Task: Open an excel sheet and write heading  Summit Sales. Add 10 people name  'Joshua Rivera, Zoey Coleman, Ryan Wright, Addison Bailey, Jonathan Simmons, Brooklyn Ward, Caleb Barnes, Audrey Collins, Gabriel Perry, Sofia Bell'Item code in between  4055-6600. Product range in between  5000-20000. Add Products   Calvin Klein, Tommy Hilfiger T-shirt, Armani Bag, Burberry Shoe, Levi's T-shirt, Under Armour, Vans Shoe, Converse Shoe, Timberland Shoe, Skechers Shoe.Choose quantity  2 to 5 In Total Add the Amounts. Save page  Summit Sales book
Action: Mouse moved to (15, 17)
Screenshot: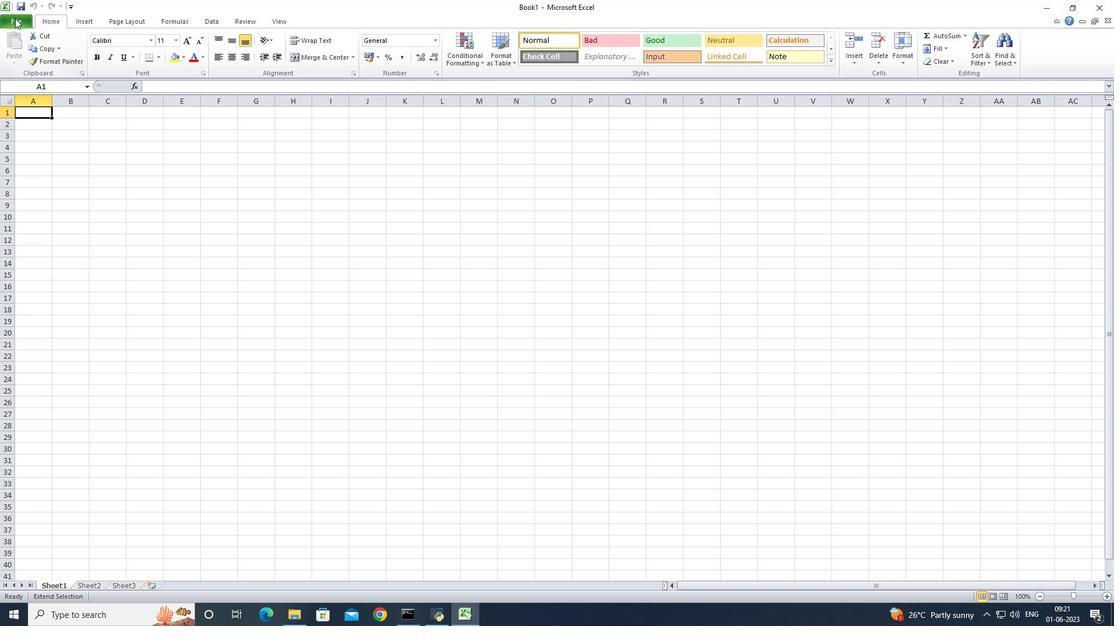 
Action: Mouse pressed left at (15, 17)
Screenshot: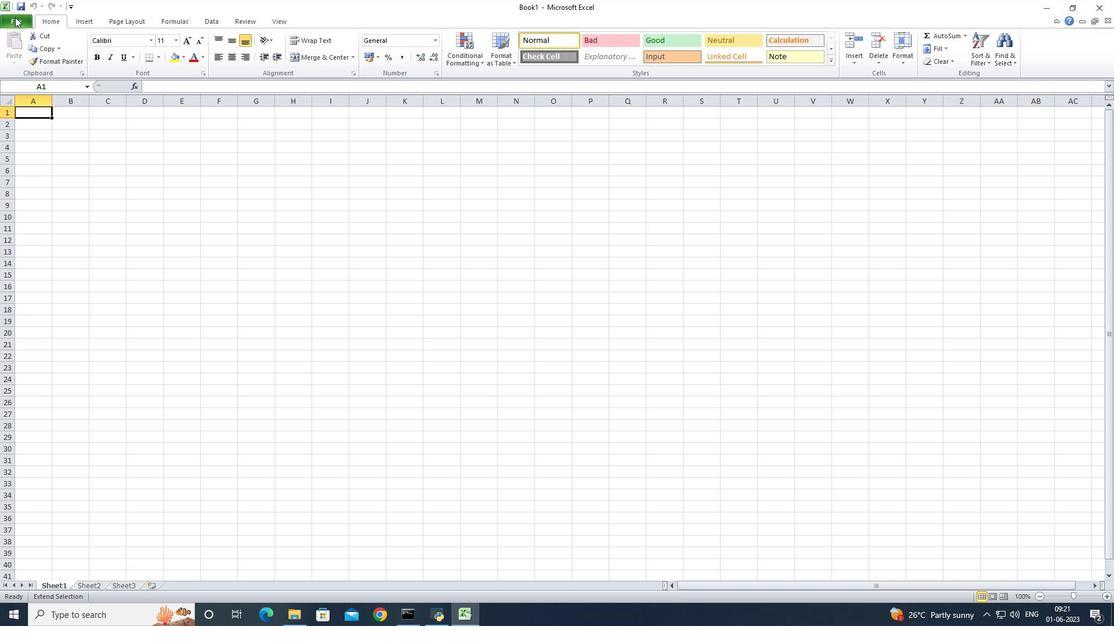 
Action: Mouse moved to (28, 153)
Screenshot: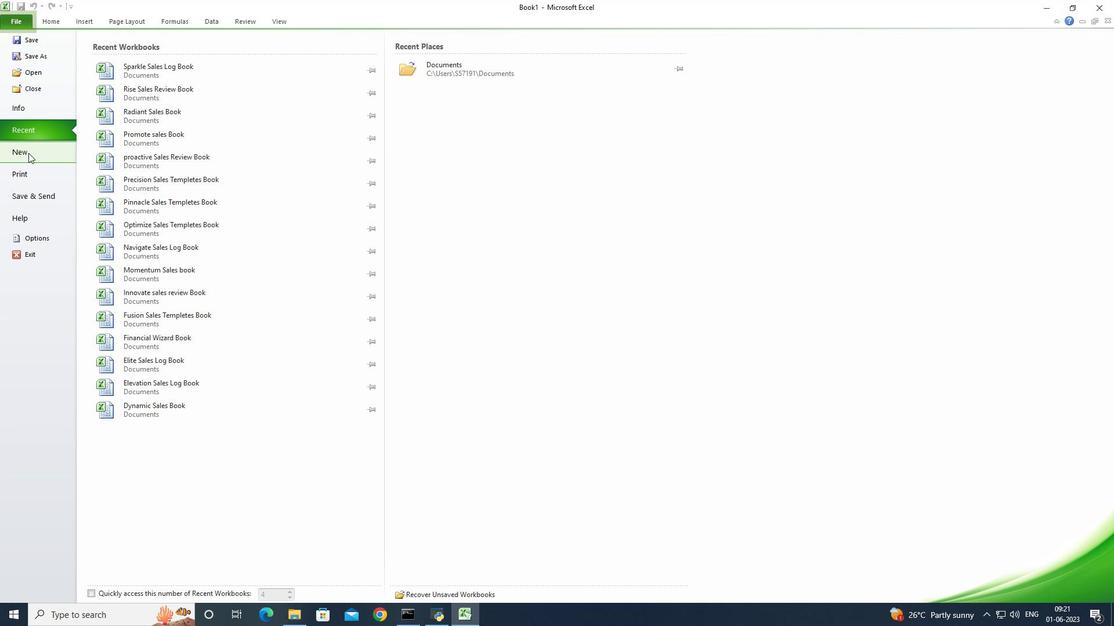 
Action: Mouse pressed left at (28, 153)
Screenshot: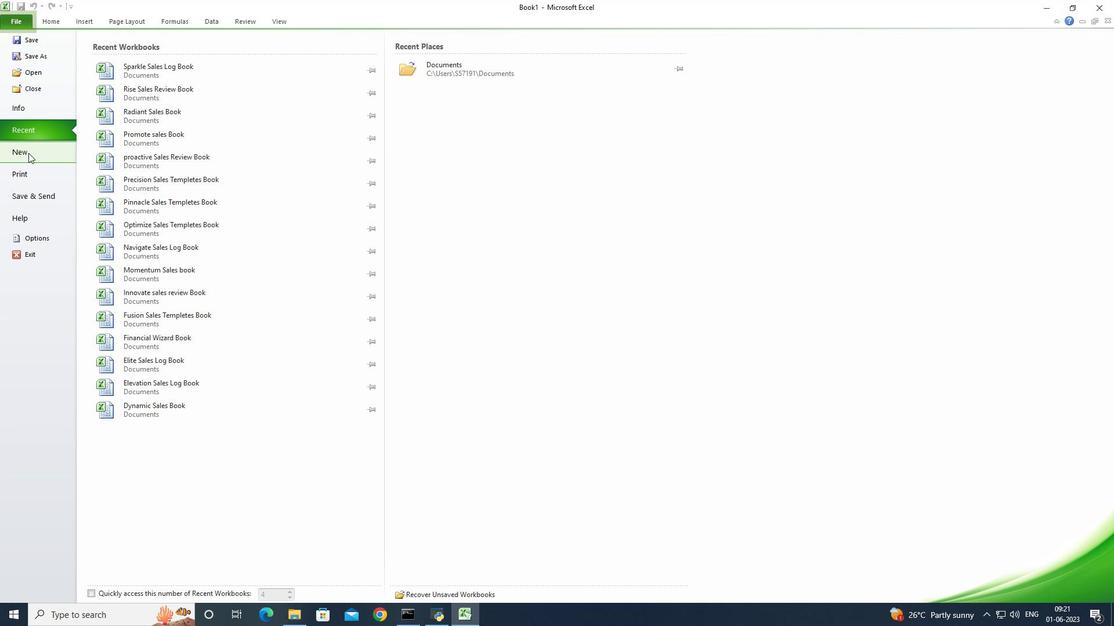 
Action: Mouse moved to (109, 107)
Screenshot: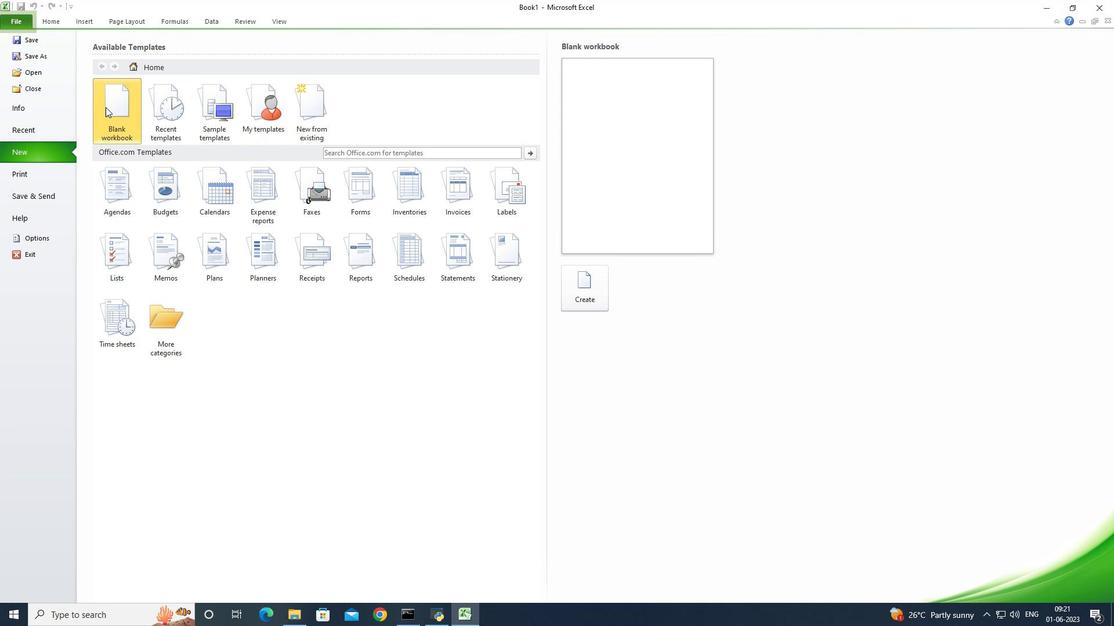 
Action: Mouse pressed left at (109, 107)
Screenshot: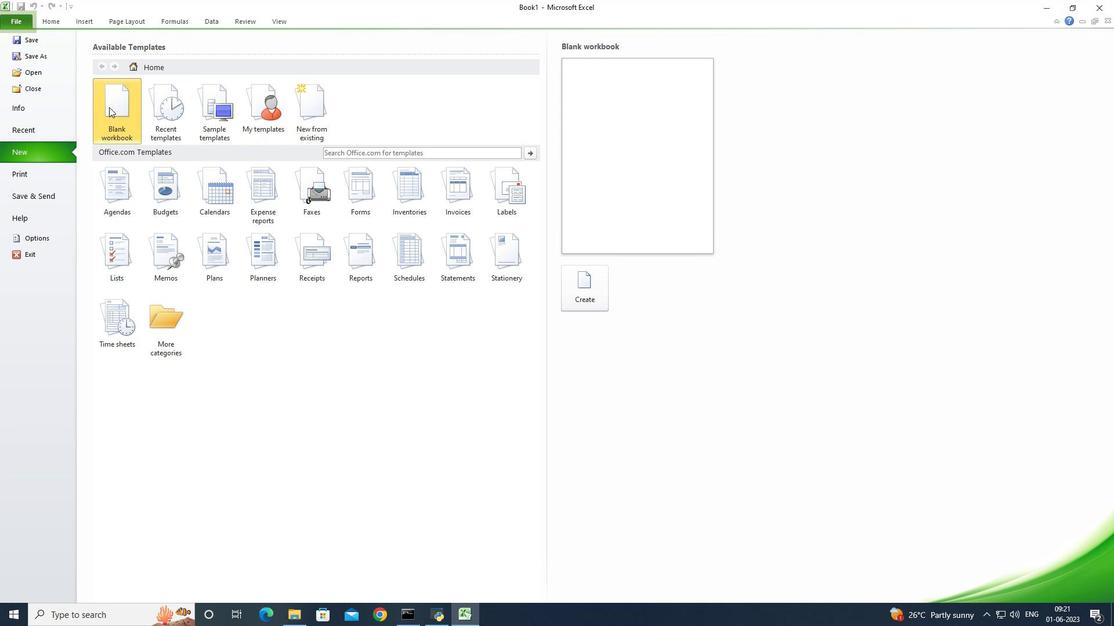 
Action: Mouse moved to (579, 291)
Screenshot: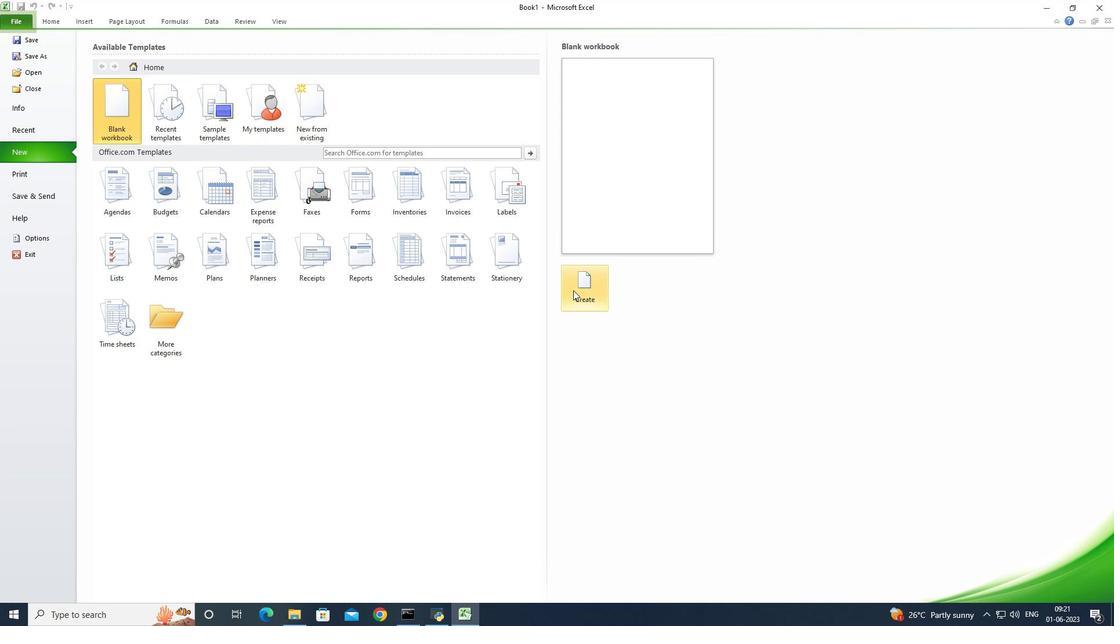 
Action: Mouse pressed left at (579, 291)
Screenshot: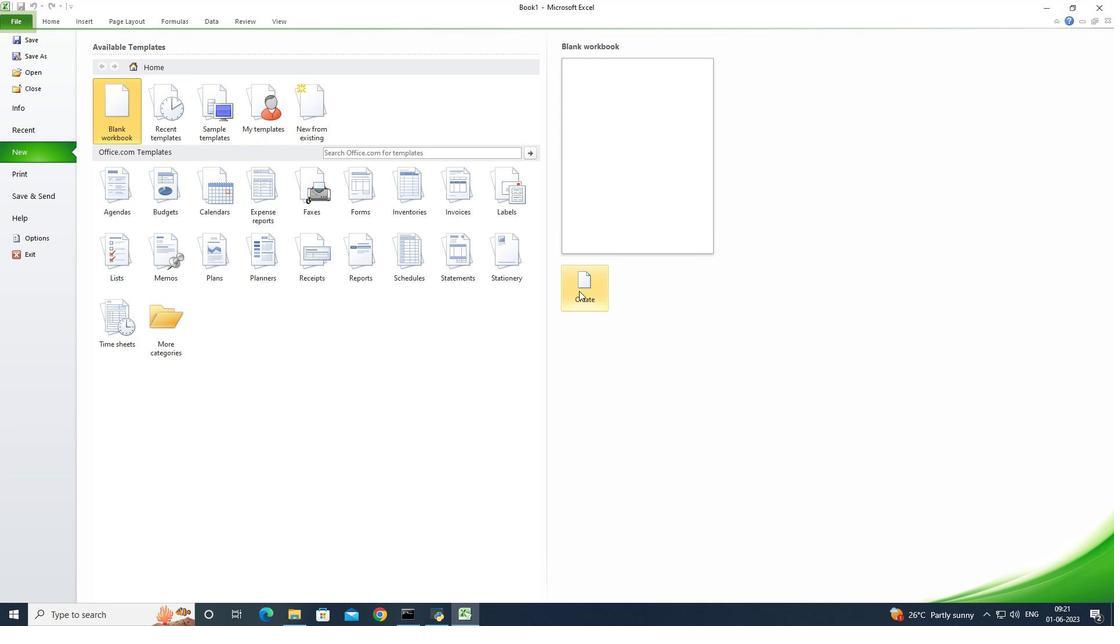 
Action: Mouse moved to (35, 114)
Screenshot: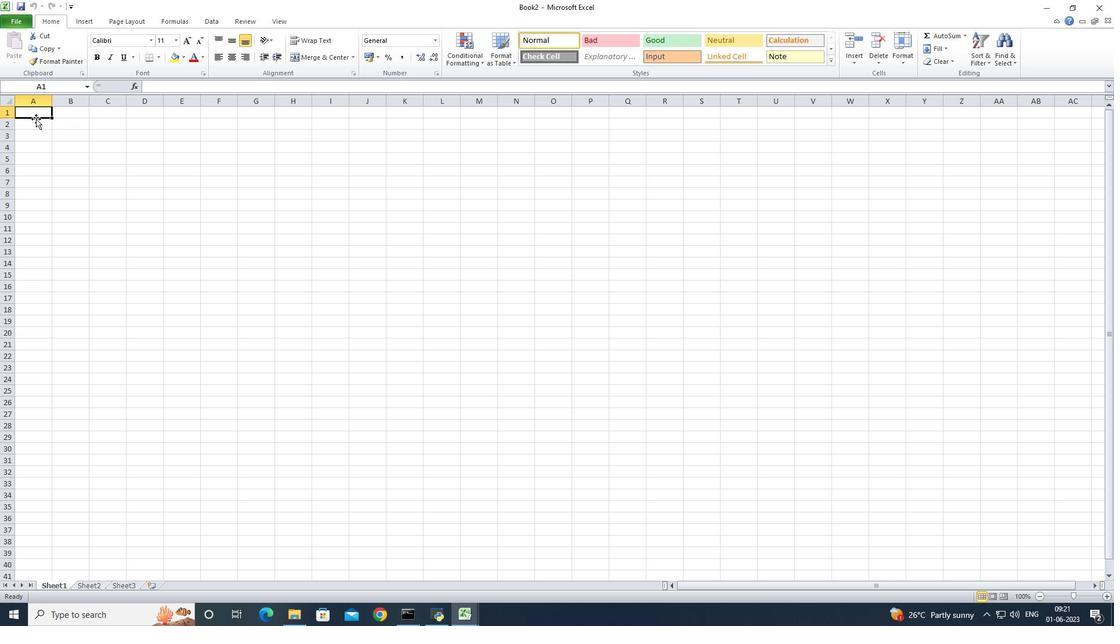 
Action: Mouse pressed left at (35, 114)
Screenshot: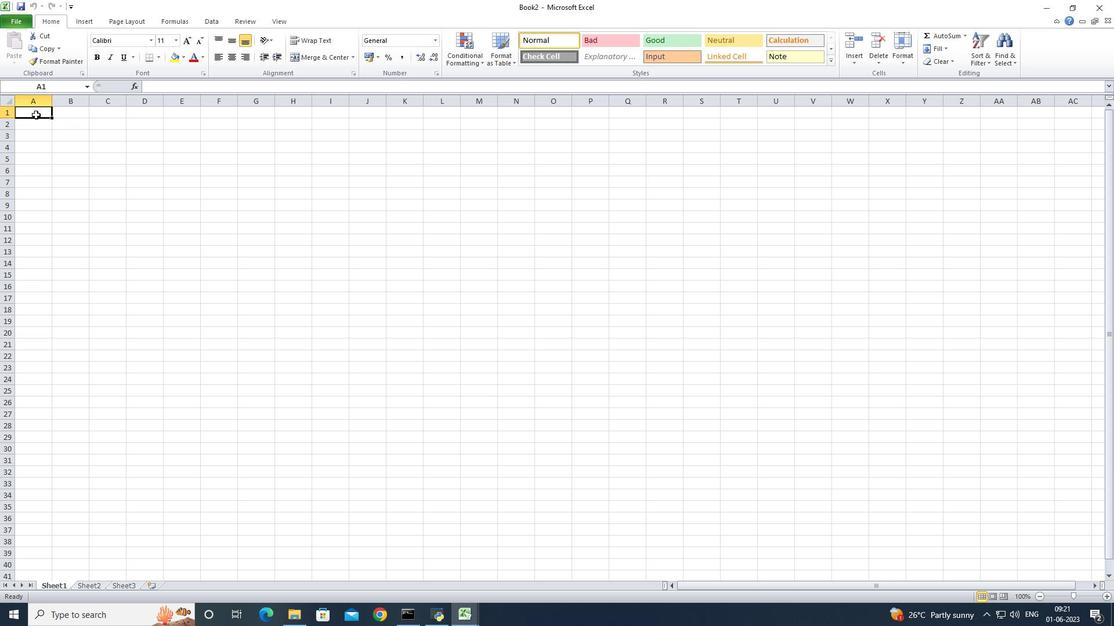 
Action: Key pressed <Key.shift><Key.shift><Key.shift><Key.shift><Key.shift><Key.shift><Key.shift><Key.shift>Summio<Key.backspace>t<Key.space><Key.shift><Key.shift><Key.shift><Key.shift><Key.shift><Key.shift><Key.shift><Key.shift><Key.shift>S<Key.shift>Ales<Key.backspace><Key.backspace><Key.backspace><Key.backspace>ales<Key.enter><Key.shift>Name<Key.enter><Key.shift><Key.shift><Key.shift><Key.shift><Key.shift><Key.shift><Key.shift><Key.shift><Key.shift><Key.shift><Key.shift><Key.shift><Key.shift><Key.shift><Key.shift><Key.shift><Key.shift><Key.shift><Key.shift><Key.shift><Key.shift><Key.shift><Key.shift><Key.shift><Key.shift><Key.shift><Key.shift><Key.shift><Key.shift><Key.shift><Key.shift><Key.shift><Key.shift>Joshua<Key.space><Key.shift><Key.shift><Key.shift><Key.shift><Key.shift><Key.shift><Key.shift><Key.shift><Key.shift>Rivera<Key.enter><Key.shift><Key.shift><Key.shift><Key.shift><Key.shift><Key.shift><Key.shift><Key.shift><Key.shift><Key.shift><Key.shift><Key.shift><Key.shift><Key.shift><Key.shift><Key.shift>Zoey<Key.space><Key.shift><Key.shift><Key.shift><Key.shift><Key.shift><Key.shift><Key.shift><Key.shift><Key.shift><Key.shift><Key.shift><Key.shift><Key.shift><Key.shift><Key.shift><Key.shift><Key.shift><Key.shift><Key.shift><Key.shift><Key.shift><Key.shift><Key.shift><Key.shift><Key.shift><Key.shift><Key.shift><Key.shift>Coleman<Key.enter><Key.shift><Key.shift><Key.shift><Key.shift><Key.shift><Key.shift><Key.shift><Key.shift><Key.shift><Key.shift><Key.shift><Key.shift><Key.shift><Key.shift>Ryan<Key.space><Key.shift><Key.shift><Key.shift>Wright<Key.enter><Key.shift>Addison<Key.space><Key.shift><Key.shift>Bailey<Key.enter><Key.shift><Key.shift>Jonathan<Key.space><Key.shift><Key.shift><Key.shift><Key.shift><Key.shift><Key.shift>Simmons<Key.enter><Key.shift><Key.shift><Key.shift><Key.shift><Key.shift><Key.shift><Key.shift><Key.shift><Key.shift><Key.shift><Key.shift>Brooklyn<Key.space><Key.shift>Ward<Key.enter><Key.shift><Key.shift><Key.shift><Key.shift><Key.shift><Key.shift><Key.shift><Key.shift><Key.shift><Key.shift><Key.shift><Key.shift><Key.shift><Key.shift><Key.shift><Key.shift><Key.shift><Key.shift><Key.shift><Key.shift><Key.shift><Key.shift><Key.shift><Key.shift><Key.shift><Key.shift><Key.shift><Key.shift><Key.shift><Key.shift><Key.shift><Key.shift><Key.shift><Key.shift><Key.shift><Key.shift><Key.shift><Key.shift><Key.shift><Key.shift><Key.shift><Key.shift><Key.shift><Key.shift><Key.shift><Key.shift><Key.shift><Key.shift><Key.shift><Key.shift><Key.shift>Caleb<Key.space><Key.shift><Key.shift><Key.shift><Key.shift><Key.shift><Key.shift>Barnes<Key.enter><Key.shift>Audrey<Key.space><Key.shift>Collins<Key.enter><Key.shift><Key.shift><Key.shift><Key.shift><Key.shift><Key.shift><Key.shift><Key.shift>Gabriel<Key.space><Key.shift><Key.shift><Key.shift><Key.shift><Key.shift><Key.shift><Key.shift><Key.shift><Key.shift><Key.shift><Key.shift><Key.shift><Key.shift><Key.shift><Key.shift><Key.shift><Key.shift><Key.shift><Key.shift><Key.shift><Key.shift><Key.shift><Key.shift><Key.shift><Key.shift><Key.shift><Key.shift><Key.shift><Key.shift><Key.shift><Key.shift><Key.shift><Key.shift><Key.shift><Key.shift><Key.shift><Key.shift><Key.shift><Key.shift><Key.shift><Key.shift><Key.shift><Key.shift><Key.shift><Key.shift><Key.shift><Key.shift><Key.shift><Key.shift><Key.shift><Key.shift><Key.shift><Key.shift><Key.shift><Key.shift><Key.shift><Key.shift><Key.shift><Key.shift><Key.shift><Key.shift><Key.shift><Key.shift><Key.shift><Key.shift><Key.shift><Key.shift><Key.shift><Key.shift><Key.shift><Key.shift><Key.shift><Key.shift><Key.shift><Key.shift><Key.shift><Key.shift><Key.shift><Key.shift><Key.shift><Key.shift><Key.shift><Key.shift><Key.shift><Key.shift><Key.shift><Key.shift><Key.shift><Key.shift><Key.shift><Key.shift><Key.shift><Key.shift><Key.shift><Key.shift><Key.shift><Key.shift><Key.shift><Key.shift><Key.shift><Key.shift><Key.shift><Key.shift><Key.shift><Key.shift><Key.shift><Key.shift><Key.shift><Key.shift><Key.shift><Key.shift><Key.shift><Key.shift><Key.shift><Key.shift><Key.shift><Key.shift><Key.shift><Key.shift><Key.shift><Key.shift><Key.shift><Key.shift><Key.shift><Key.shift><Key.shift><Key.shift><Key.shift><Key.shift><Key.shift><Key.shift><Key.shift><Key.shift><Key.shift><Key.shift><Key.shift><Key.shift><Key.shift><Key.shift><Key.shift><Key.shift><Key.shift><Key.shift>Perry<Key.enter><Key.shift>Saa<Key.backspace>ofia<Key.backspace><Key.backspace><Key.backspace><Key.backspace><Key.backspace>ofia<Key.space><Key.shift><Key.shift><Key.shift><Key.shift><Key.shift><Key.shift><Key.shift><Key.shift><Key.shift><Key.shift><Key.shift><Key.shift><Key.shift><Key.shift><Key.shift><Key.shift><Key.shift><Key.shift><Key.shift><Key.shift>Bell<Key.right>
Screenshot: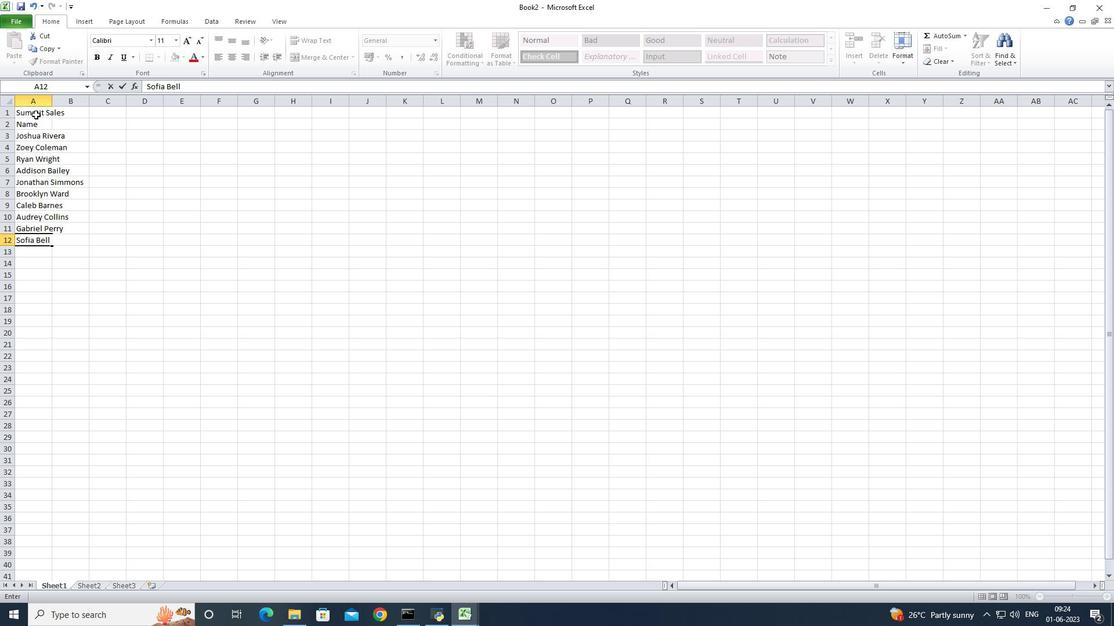 
Action: Mouse moved to (51, 103)
Screenshot: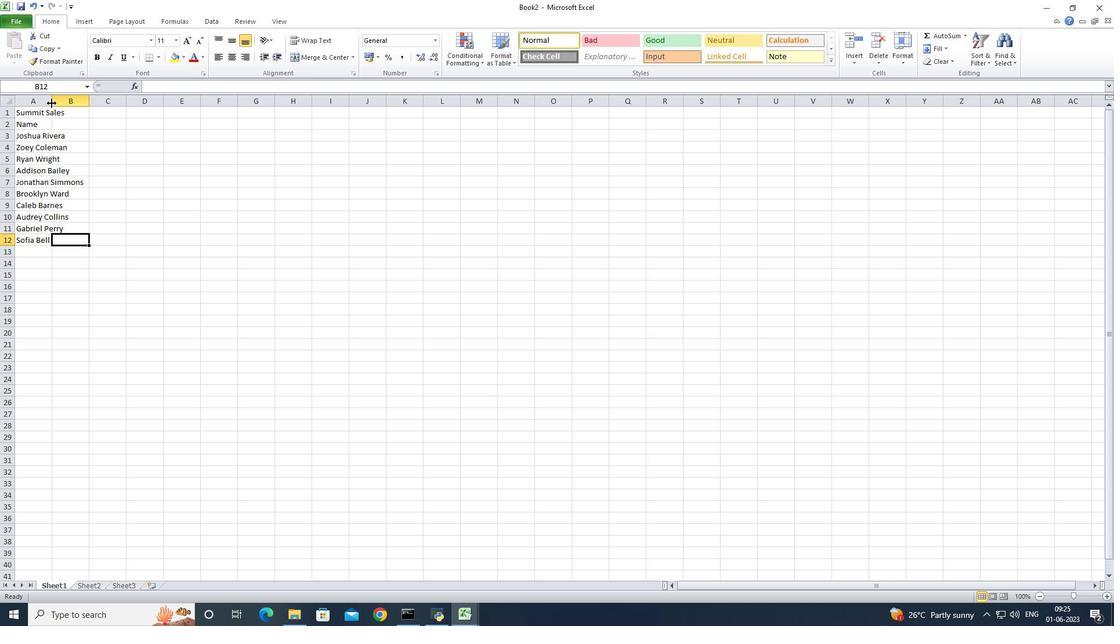 
Action: Mouse pressed left at (51, 103)
Screenshot: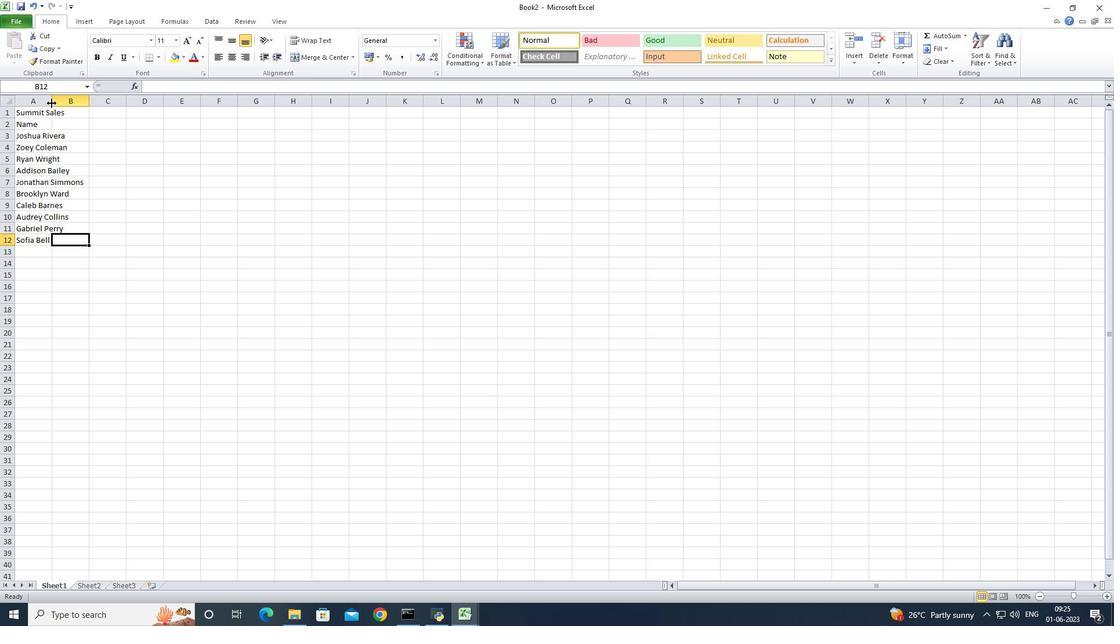 
Action: Mouse pressed left at (51, 103)
Screenshot: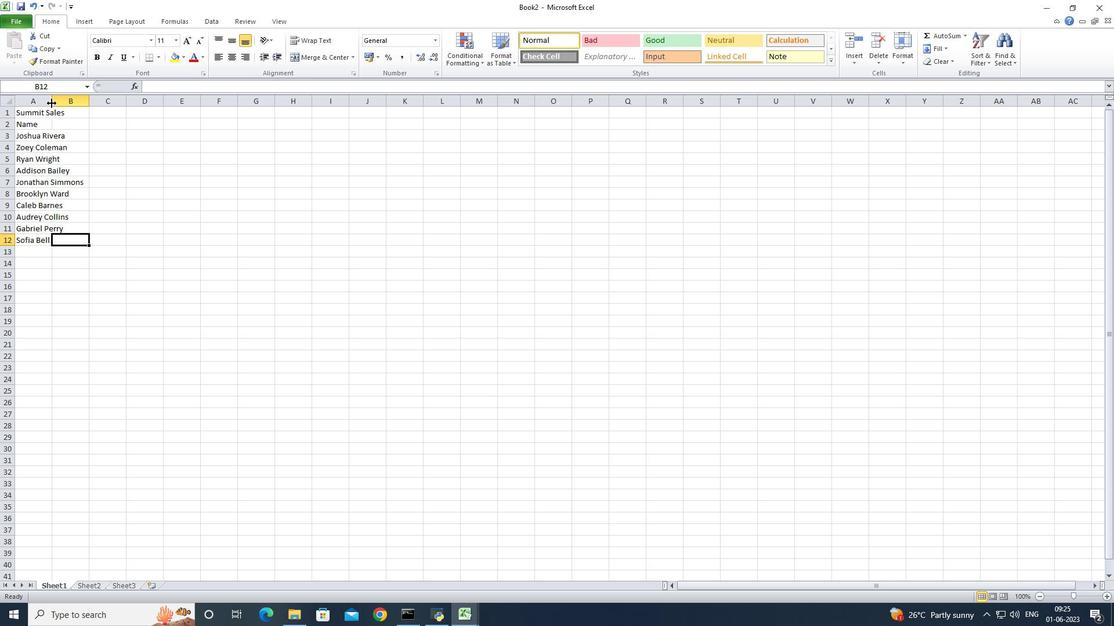 
Action: Mouse moved to (106, 124)
Screenshot: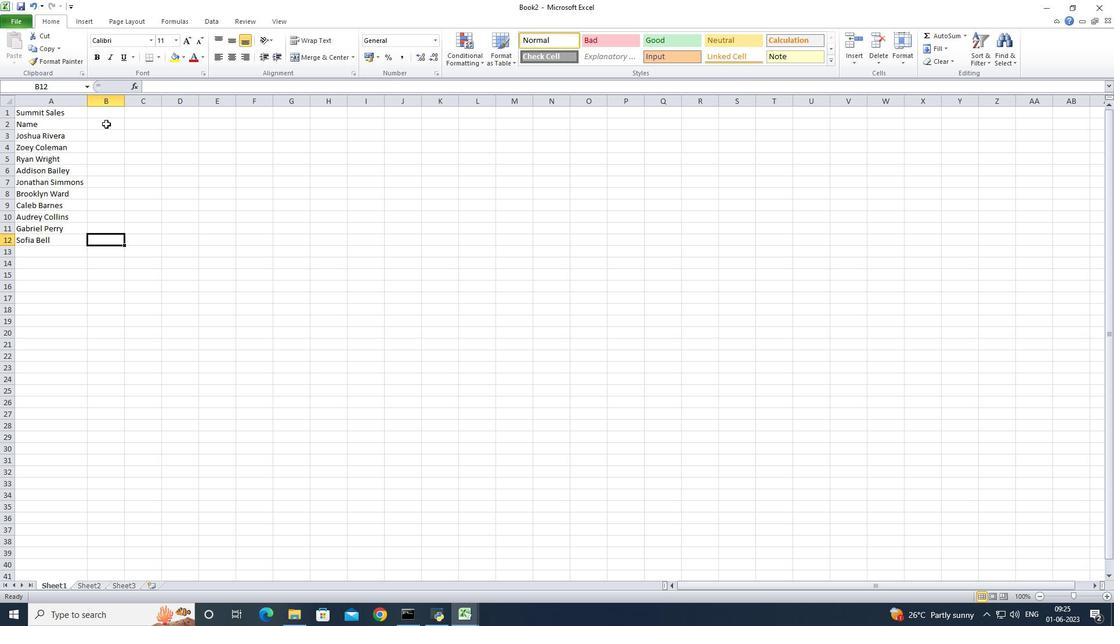 
Action: Mouse pressed left at (106, 124)
Screenshot: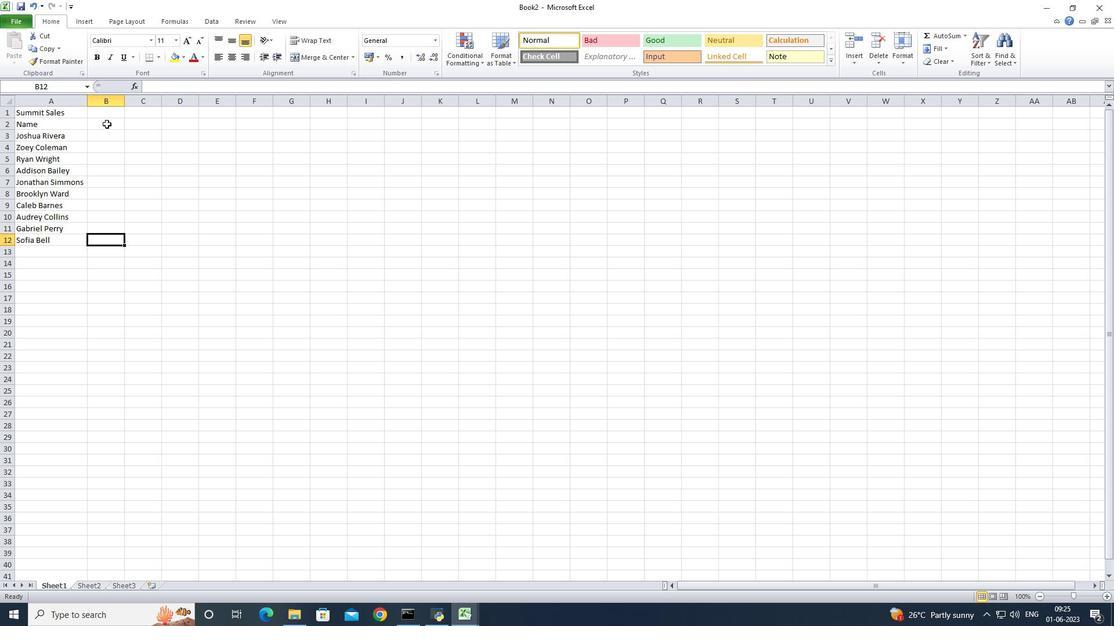 
Action: Key pressed <Key.shift><Key.shift><Key.shift><Key.shift><Key.shift><Key.shift><Key.shift><Key.shift><Key.shift><Key.shift><Key.shift><Key.shift><Key.shift><Key.shift><Key.shift><Key.shift><Key.shift><Key.shift><Key.shift><Key.shift><Key.shift><Key.shift><Key.shift><Key.shift><Key.shift><Key.shift><Key.shift><Key.shift><Key.shift><Key.shift><Key.shift><Key.shift><Key.shift><Key.shift><Key.shift><Key.shift><Key.shift><Key.shift><Key.shift><Key.shift><Key.shift><Key.shift><Key.shift><Key.shift><Key.shift><Key.shift><Key.shift><Key.shift><Key.shift><Key.shift><Key.shift><Key.shift><Key.shift><Key.shift><Key.shift><Key.shift><Key.shift><Key.shift><Key.shift><Key.shift><Key.shift><Key.shift><Key.shift><Key.shift><Key.shift><Key.shift><Key.shift><Key.shift><Key.shift><Key.shift><Key.shift><Key.shift><Key.shift><Key.shift><Key.shift><Key.shift><Key.shift><Key.shift><Key.shift><Key.shift><Key.shift><Key.shift><Key.shift><Key.shift><Key.shift><Key.shift><Key.shift><Key.shift><Key.shift><Key.shift><Key.shift><Key.shift><Key.shift><Key.shift><Key.shift><Key.shift><Key.shift><Key.shift><Key.shift><Key.shift><Key.shift><Key.shift><Key.shift><Key.shift><Key.shift><Key.shift><Key.shift><Key.shift><Key.shift><Key.shift><Key.shift><Key.shift><Key.shift><Key.shift><Key.shift><Key.shift><Key.shift><Key.shift><Key.shift><Key.shift><Key.shift><Key.shift><Key.shift><Key.shift><Key.shift><Key.shift><Key.shift><Key.shift><Key.shift><Key.shift><Key.shift><Key.shift><Key.shift><Key.shift><Key.shift><Key.shift><Key.shift><Key.shift><Key.shift><Key.shift><Key.shift><Key.shift><Key.shift><Key.shift><Key.shift><Key.shift><Key.shift><Key.shift><Key.shift><Key.shift><Key.shift><Key.shift><Key.shift><Key.shift><Key.shift><Key.shift><Key.shift><Key.shift><Key.shift><Key.shift><Key.shift><Key.shift><Key.shift><Key.shift><Key.shift><Key.shift><Key.shift><Key.shift><Key.shift><Key.shift><Key.shift><Key.shift><Key.shift><Key.shift><Key.shift><Key.shift><Key.shift><Key.shift><Key.shift><Key.shift><Key.shift><Key.shift><Key.shift><Key.shift><Key.shift><Key.shift><Key.shift><Key.shift><Key.shift><Key.shift><Key.shift><Key.shift><Key.shift><Key.shift><Key.shift><Key.shift><Key.shift><Key.shift><Key.shift><Key.shift><Key.shift><Key.shift><Key.shift><Key.shift><Key.shift><Key.shift><Key.shift><Key.shift><Key.shift><Key.shift><Key.shift><Key.shift><Key.shift>Item<Key.space><Key.shift>Code<Key.enter>4055<Key.down>4100<Key.down>4200<Key.down>4300<Key.down>4500<Key.down>50<Key.down><Key.down><Key.up><Key.up>005<Key.backspace><Key.backspace><Key.backspace>5000<Key.down>5500<Key.down>6000<Key.down>65000<Key.backspace><Key.down>63000<Key.backspace><Key.down><Key.right><Key.up><Key.up><Key.up><Key.up><Key.up><Key.up><Key.up><Key.up><Key.up><Key.up><Key.up>
Screenshot: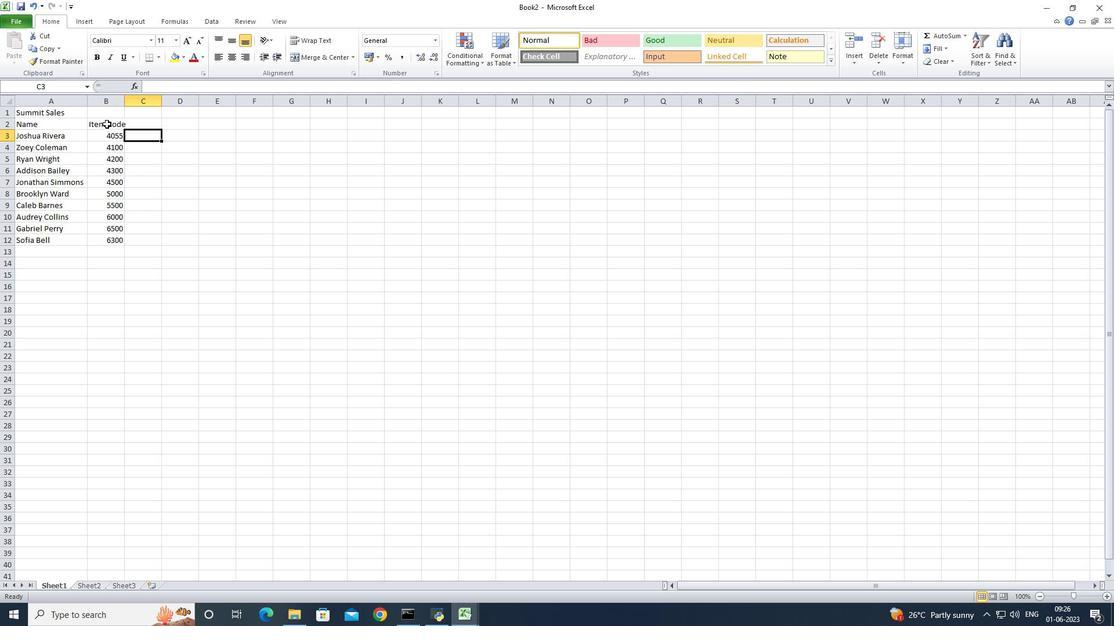 
Action: Mouse moved to (128, 119)
Screenshot: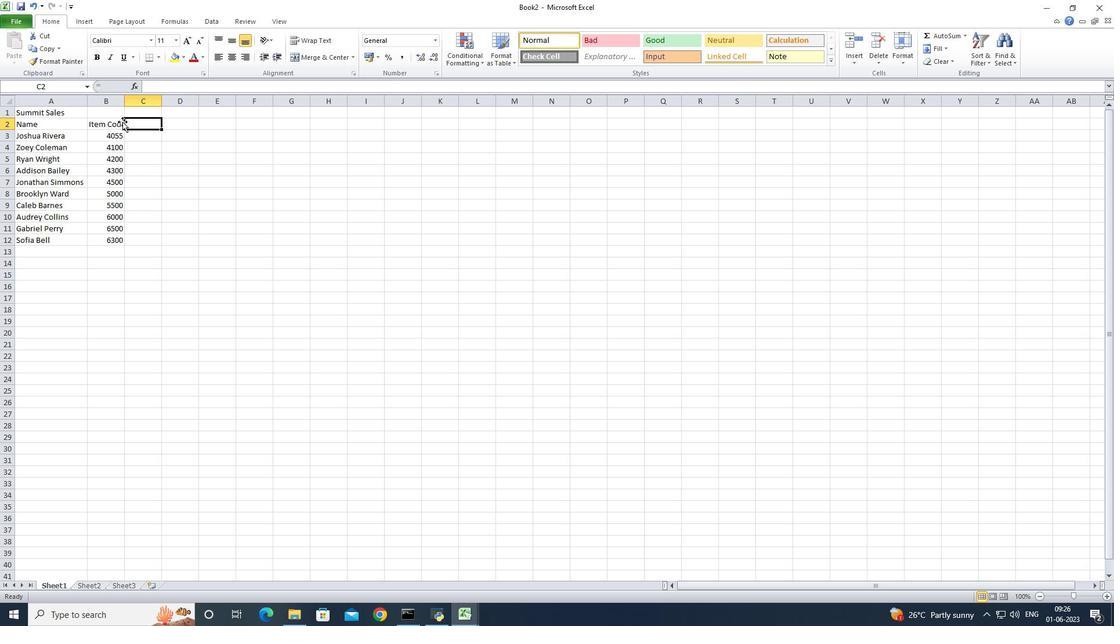 
Action: Mouse scrolled (128, 120) with delta (0, 0)
Screenshot: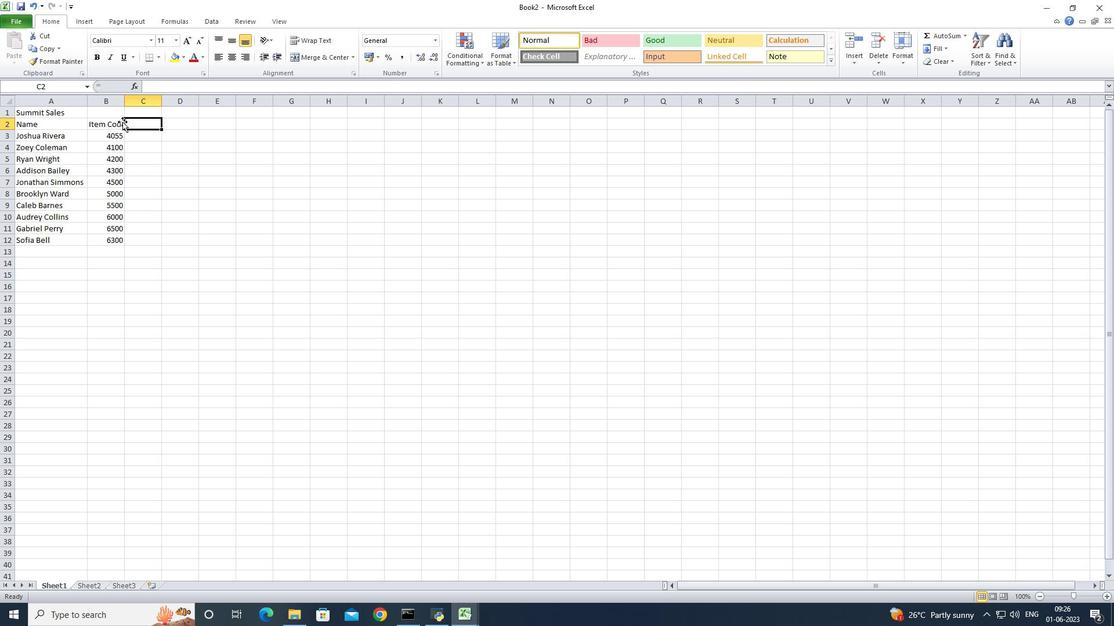
Action: Mouse moved to (127, 106)
Screenshot: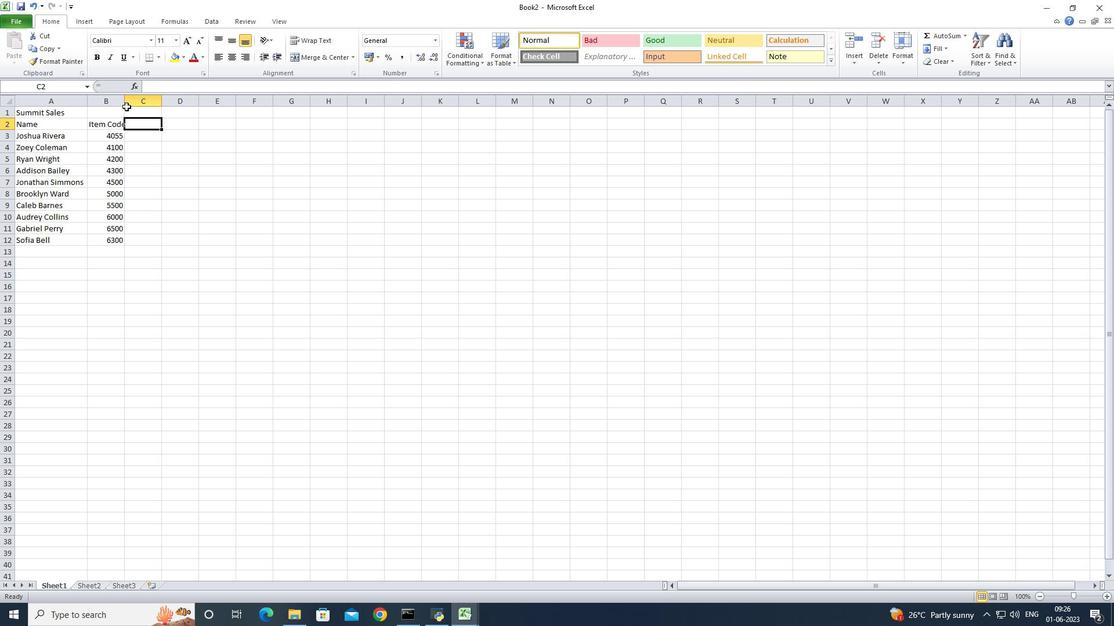 
Action: Mouse pressed left at (127, 106)
Screenshot: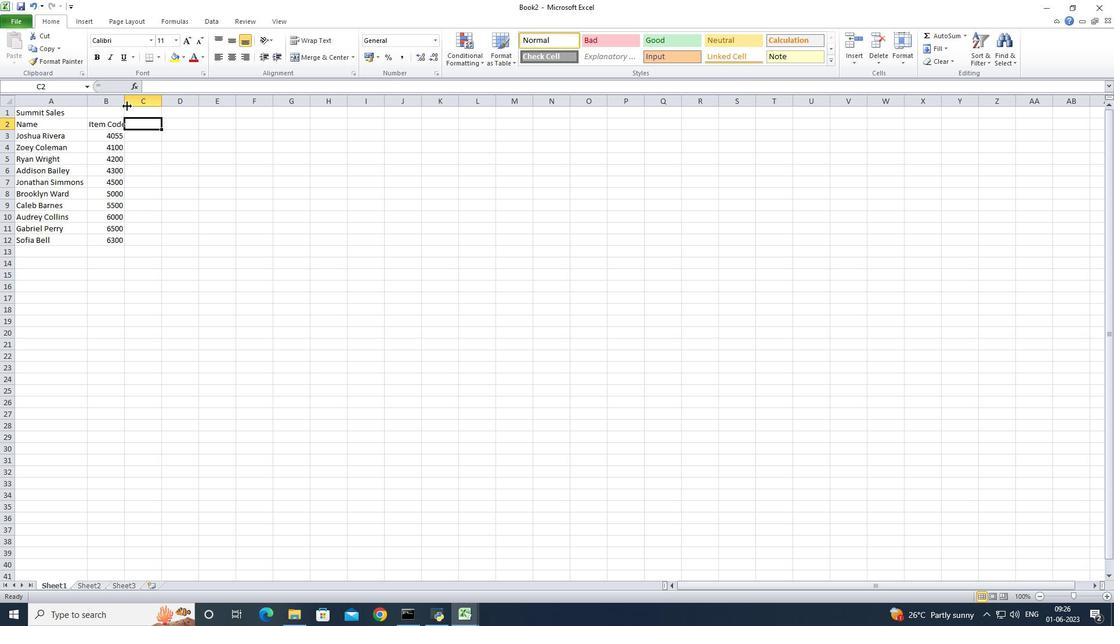 
Action: Mouse pressed left at (127, 106)
Screenshot: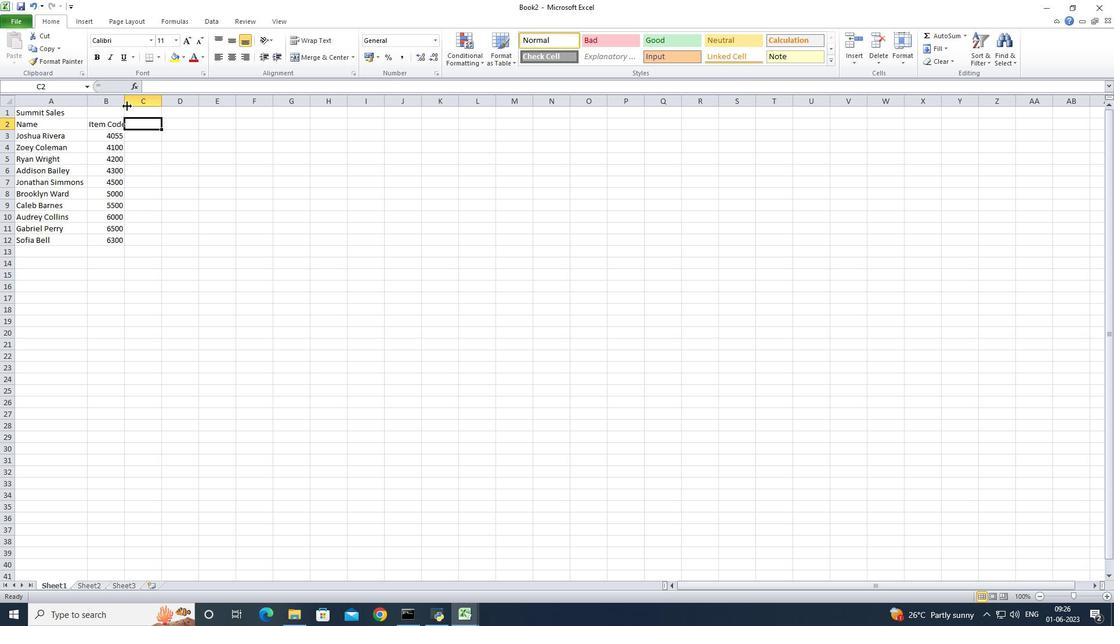 
Action: Mouse moved to (130, 118)
Screenshot: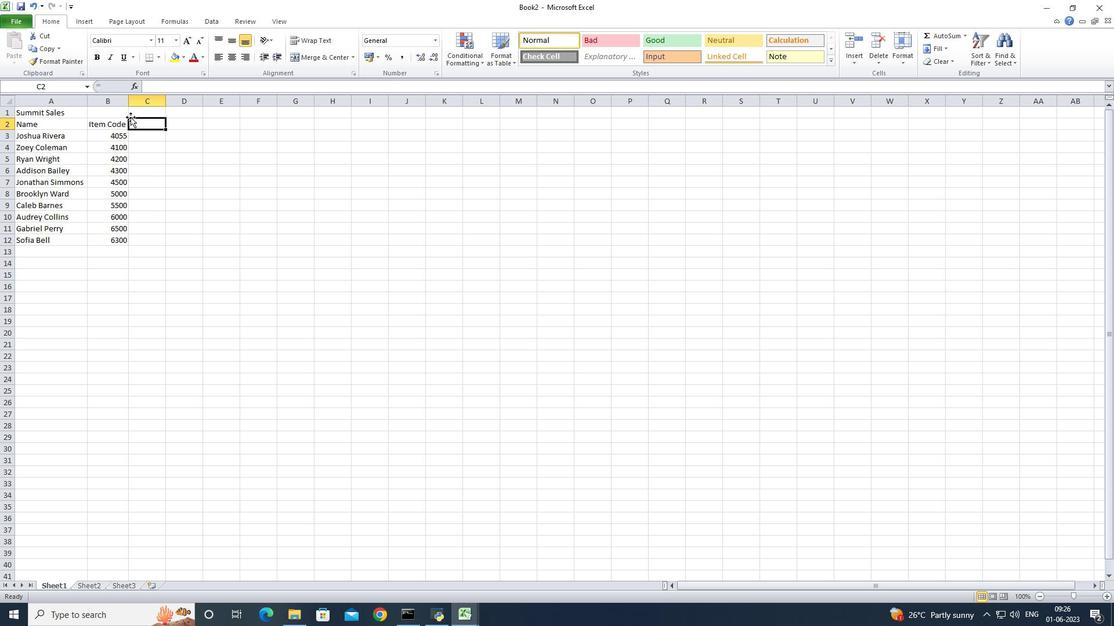 
Action: Key pressed <Key.shift>Product<Key.space><Key.shift><Key.shift><Key.shift><Key.shift><Key.shift><Key.shift><Key.shift><Key.shift><Key.shift><Key.shift><Key.shift><Key.shift><Key.shift><Key.shift><Key.shift><Key.shift><Key.shift><Key.shift><Key.shift><Key.shift><Key.shift><Key.shift><Key.shift><Key.shift><Key.shift><Key.shift><Key.shift><Key.shift><Key.shift><Key.shift><Key.shift><Key.shift><Key.shift><Key.shift><Key.shift><Key.shift><Key.shift>Range<Key.enter>5000<Key.down>6000<Key.down>7000<Key.down>8000<Key.down>90000<Key.backspace><Key.down>12000<Key.down>10000<Key.down>11000<Key.down>15000<Key.down>18000<Key.right><Key.up><Key.up><Key.up><Key.up><Key.up><Key.up><Key.up><Key.up><Key.up><Key.up>
Screenshot: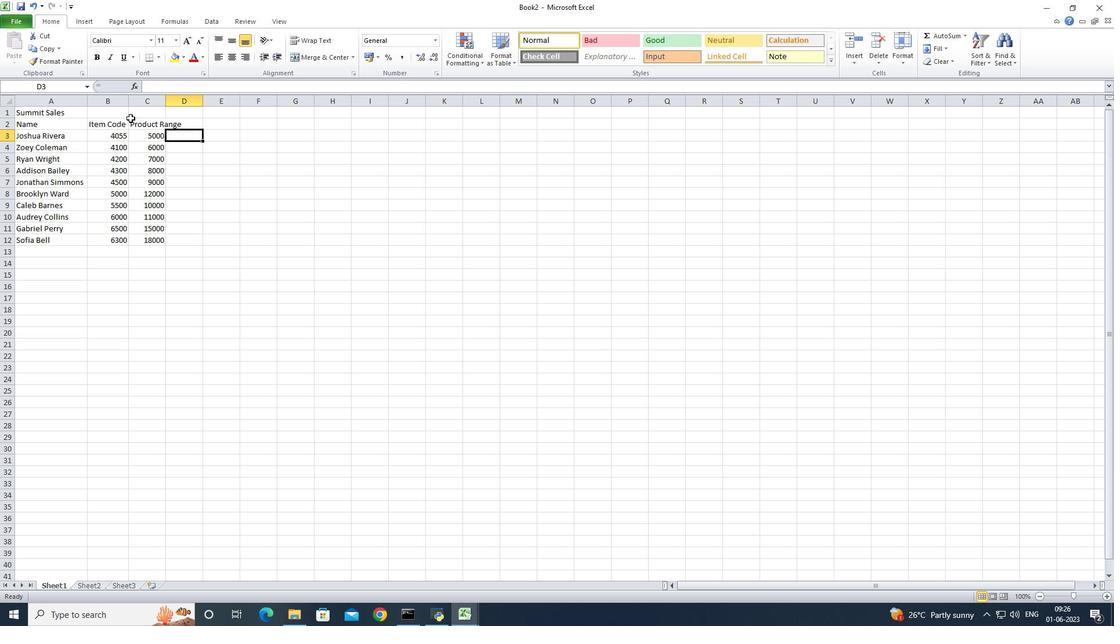 
Action: Mouse moved to (168, 105)
Screenshot: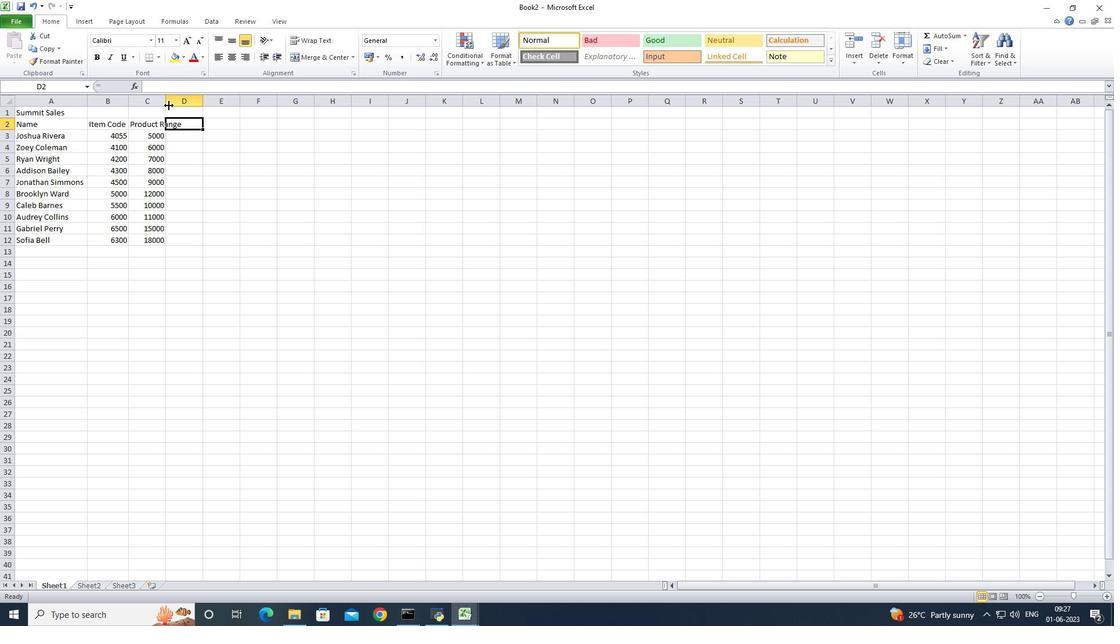 
Action: Mouse pressed left at (168, 105)
Screenshot: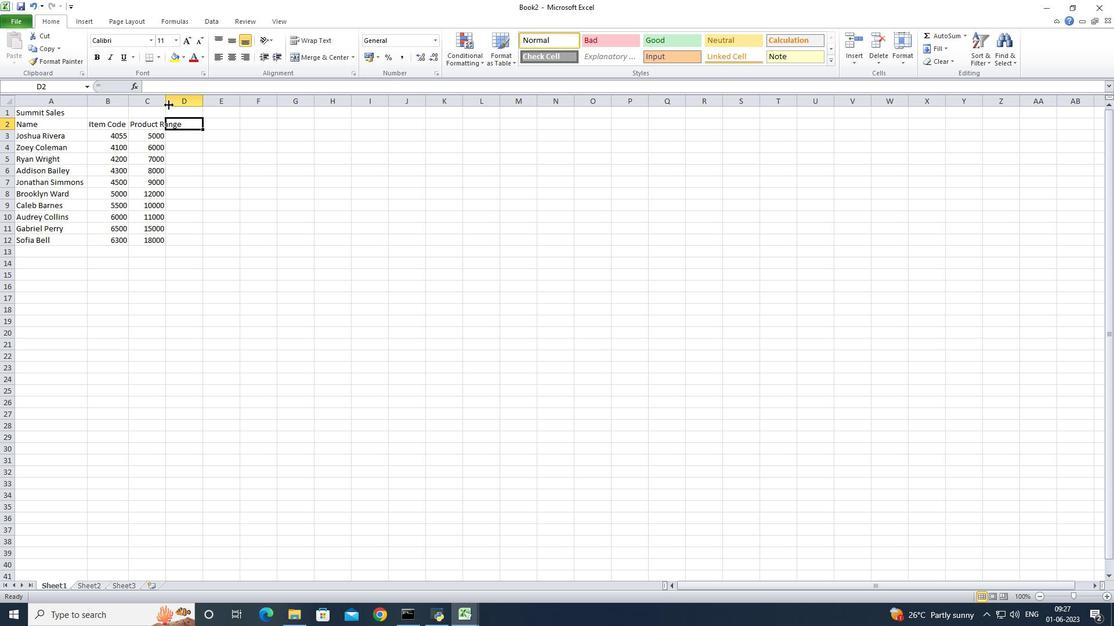 
Action: Mouse pressed left at (168, 105)
Screenshot: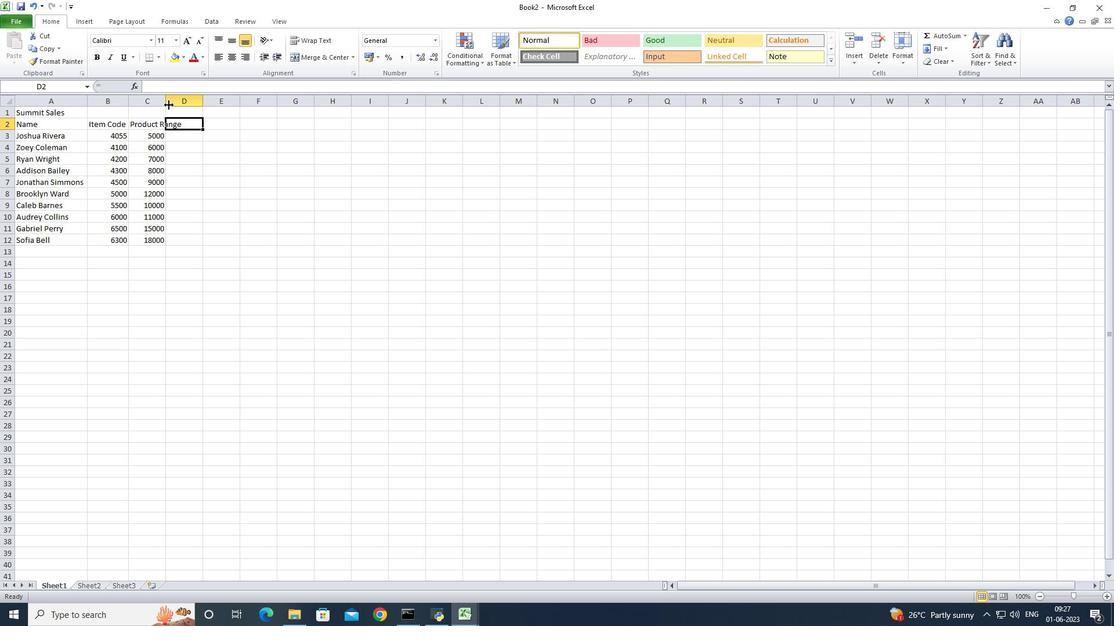 
Action: Key pressed <Key.shift><Key.shift><Key.shift><Key.shift><Key.shift><Key.shift><Key.shift>Products<Key.enter><Key.shift><Key.shift><Key.shift><Key.shift><Key.shift><Key.shift><Key.shift>Calvin<Key.space><Key.shift><Key.shift><Key.shift><Key.shift><Key.shift><Key.shift><Key.shift><Key.shift><Key.shift><Key.shift><Key.shift><Key.shift><Key.shift><Key.shift><Key.shift><Key.shift><Key.shift><Key.shift><Key.shift><Key.shift><Key.shift><Key.shift><Key.shift><Key.shift><Key.shift><Key.shift><Key.shift><Key.shift><Key.shift><Key.shift><Key.shift><Key.shift><Key.shift><Key.shift><Key.shift><Key.shift><Key.shift><Key.shift><Key.shift><Key.shift><Key.shift><Key.shift><Key.shift><Key.shift><Key.shift><Key.shift><Key.shift><Key.shift>Klein<Key.enter><Key.shift><Key.shift><Key.shift><Key.shift><Key.shift>Tommy<Key.space><Key.shift><Key.shift><Key.shift><Key.shift><Key.shift><Key.shift><Key.shift><Key.shift>Hilfiger<Key.space><Key.shift><Key.shift>T-shirt<Key.enter><Key.shift><Key.shift><Key.shift><Key.shift><Key.shift><Key.shift><Key.shift><Key.shift><Key.shift><Key.shift><Key.shift><Key.shift><Key.shift><Key.shift><Key.shift><Key.shift><Key.shift><Key.shift><Key.shift><Key.shift><Key.shift><Key.shift><Key.shift><Key.shift><Key.shift><Key.shift><Key.shift><Key.shift><Key.shift><Key.shift><Key.shift><Key.shift><Key.shift><Key.shift><Key.shift><Key.shift><Key.shift><Key.shift><Key.shift><Key.shift><Key.shift><Key.shift><Key.shift><Key.shift><Key.shift><Key.shift><Key.shift><Key.shift><Key.shift><Key.shift><Key.shift><Key.shift><Key.shift><Key.shift><Key.shift><Key.shift><Key.shift><Key.shift><Key.shift>Armani<Key.space><Key.shift><Key.shift><Key.shift><Key.shift><Key.shift><Key.shift><Key.shift><Key.shift><Key.shift><Key.shift><Key.shift><Key.shift><Key.shift><Key.shift><Key.shift><Key.shift><Key.shift><Key.shift><Key.shift><Key.shift><Key.shift><Key.shift><Key.shift><Key.shift><Key.shift><Key.shift><Key.shift><Key.shift>Bag<Key.enter><Key.shift>Burberry<Key.space><Key.shift>Shoe<Key.enter><Key.shift><Key.shift><Key.shift><Key.shift><Key.shift><Key.shift><Key.shift><Key.shift><Key.shift><Key.shift><Key.shift><Key.shift><Key.shift><Key.shift><Key.shift><Key.shift><Key.shift>Levi's<Key.space><Key.shift><Key.shift><Key.shift><Key.shift><Key.shift><Key.shift><Key.shift><Key.shift><Key.shift><Key.shift><Key.shift><Key.shift><Key.shift><Key.shift><Key.shift><Key.shift><Key.shift><Key.shift><Key.shift><Key.shift><Key.shift><Key.shift><Key.shift><Key.shift><Key.shift><Key.shift><Key.shift><Key.shift><Key.shift><Key.shift><Key.shift><Key.shift><Key.shift><Key.shift><Key.shift><Key.shift><Key.shift><Key.shift><Key.shift><Key.shift><Key.shift><Key.shift><Key.shift><Key.shift><Key.shift><Key.shift><Key.shift><Key.shift><Key.shift><Key.shift><Key.shift>T-shirt<Key.enter><Key.shift><Key.shift><Key.shift><Key.shift><Key.shift><Key.shift><Key.shift><Key.shift><Key.shift><Key.shift><Key.shift><Key.shift><Key.shift><Key.shift><Key.shift><Key.shift><Key.shift><Key.shift><Key.shift><Key.shift><Key.shift><Key.shift><Key.shift><Key.shift><Key.shift><Key.shift><Key.shift><Key.shift>Under<Key.space><Key.shift><Key.shift><Key.shift><Key.shift><Key.shift><Key.shift><Key.shift><Key.shift><Key.shift><Key.shift><Key.shift><Key.shift><Key.shift><Key.shift><Key.shift><Key.shift><Key.shift><Key.shift><Key.shift><Key.shift><Key.shift><Key.shift><Key.shift><Key.shift><Key.shift><Key.shift><Key.shift><Key.shift><Key.shift><Key.shift><Key.shift><Key.shift><Key.shift><Key.shift><Key.shift><Key.shift><Key.shift><Key.shift><Key.shift><Key.shift><Key.shift><Key.shift><Key.shift><Key.shift><Key.shift><Key.shift><Key.shift><Key.shift><Key.shift><Key.shift><Key.shift><Key.shift><Key.shift>Armour<Key.enter><Key.shift><Key.shift><Key.shift><Key.shift><Key.shift><Key.shift><Key.shift><Key.shift><Key.shift>Vans<Key.space><Key.shift><Key.shift><Key.shift>Shoe<Key.enter><Key.shift><Key.shift><Key.shift><Key.shift><Key.shift><Key.shift><Key.shift><Key.shift><Key.shift><Key.shift><Key.shift><Key.shift><Key.shift><Key.shift><Key.shift><Key.shift><Key.shift><Key.shift><Key.shift><Key.shift><Key.shift><Key.shift><Key.shift><Key.shift><Key.shift><Key.shift><Key.shift><Key.shift><Key.shift><Key.shift><Key.shift><Key.shift><Key.shift><Key.shift><Key.shift><Key.shift><Key.shift><Key.shift><Key.shift><Key.shift><Key.shift><Key.shift><Key.shift><Key.shift><Key.shift><Key.shift><Key.shift><Key.shift><Key.shift><Key.shift><Key.shift><Key.shift><Key.shift><Key.shift>Converse<Key.space>shoe<Key.backspace><Key.backspace><Key.backspace><Key.backspace><Key.shift>Shoe<Key.enter><Key.shift><Key.shift><Key.shift><Key.shift><Key.shift><Key.shift><Key.shift><Key.shift><Key.shift><Key.shift><Key.shift><Key.shift><Key.shift><Key.shift><Key.shift><Key.shift><Key.shift><Key.shift><Key.shift><Key.shift><Key.shift><Key.shift><Key.shift><Key.shift><Key.shift><Key.shift><Key.shift><Key.shift><Key.shift><Key.shift><Key.shift><Key.shift><Key.shift><Key.shift><Key.shift><Key.shift><Key.shift><Key.shift><Key.shift><Key.shift><Key.shift><Key.shift><Key.shift><Key.shift><Key.shift><Key.shift><Key.shift><Key.shift><Key.shift><Key.shift><Key.shift><Key.shift><Key.shift><Key.shift><Key.shift><Key.shift><Key.shift><Key.shift><Key.shift><Key.shift><Key.shift><Key.shift><Key.shift><Key.shift><Key.shift><Key.shift><Key.shift><Key.shift><Key.shift><Key.shift><Key.shift><Key.shift><Key.shift><Key.shift><Key.shift><Key.shift><Key.shift><Key.shift><Key.shift><Key.shift><Key.shift><Key.shift><Key.shift><Key.shift><Key.shift><Key.shift><Key.shift><Key.shift><Key.shift><Key.shift><Key.shift><Key.shift><Key.shift><Key.shift><Key.shift><Key.shift><Key.shift><Key.shift><Key.shift><Key.shift><Key.shift><Key.shift><Key.shift><Key.shift><Key.shift><Key.shift><Key.shift><Key.shift><Key.shift><Key.shift><Key.shift><Key.shift><Key.shift><Key.shift><Key.shift><Key.shift><Key.shift><Key.shift><Key.shift><Key.shift><Key.shift><Key.shift><Key.shift><Key.shift><Key.shift><Key.shift><Key.shift><Key.shift><Key.shift><Key.shift><Key.shift><Key.shift><Key.shift><Key.shift><Key.shift><Key.shift><Key.shift><Key.shift><Key.shift><Key.shift><Key.shift><Key.shift><Key.shift><Key.shift><Key.shift><Key.shift><Key.shift><Key.shift><Key.shift><Key.shift><Key.shift><Key.shift><Key.shift><Key.shift><Key.shift><Key.shift><Key.shift><Key.shift><Key.shift><Key.shift><Key.shift><Key.shift><Key.shift><Key.shift><Key.shift><Key.shift><Key.shift><Key.shift><Key.shift><Key.shift><Key.shift><Key.shift><Key.shift><Key.shift><Key.shift><Key.shift><Key.shift><Key.shift><Key.shift><Key.shift><Key.shift><Key.shift><Key.shift><Key.shift><Key.shift><Key.shift><Key.shift><Key.shift><Key.shift><Key.shift><Key.shift><Key.shift><Key.shift><Key.shift><Key.shift><Key.shift><Key.shift><Key.shift><Key.shift><Key.shift><Key.shift><Key.shift><Key.shift><Key.shift><Key.shift><Key.shift><Key.shift><Key.shift><Key.shift><Key.shift><Key.shift><Key.shift><Key.shift><Key.shift><Key.shift><Key.shift><Key.shift><Key.shift><Key.shift><Key.shift><Key.shift><Key.shift><Key.shift><Key.shift><Key.shift><Key.shift><Key.shift><Key.shift><Key.shift><Key.shift><Key.shift><Key.shift><Key.shift><Key.shift><Key.shift><Key.shift><Key.shift><Key.shift><Key.shift><Key.shift><Key.shift><Key.shift><Key.shift><Key.shift><Key.shift><Key.shift><Key.shift><Key.shift><Key.shift>S<Key.backspace><Key.shift><Key.shift><Key.shift><Key.shift><Key.shift><Key.shift><Key.shift>Timberland<Key.space><Key.shift>Shoe<Key.enter><Key.shift><Key.shift><Key.shift><Key.shift><Key.shift><Key.shift><Key.shift><Key.shift><Key.shift><Key.shift><Key.shift><Key.shift><Key.shift><Key.shift><Key.shift><Key.shift><Key.shift><Key.shift><Key.shift><Key.shift>Skechers<Key.space><Key.shift><Key.shift><Key.shift><Key.shift><Key.shift><Key.shift><Key.shift><Key.shift><Key.shift><Key.shift><Key.shift><Key.shift><Key.shift><Key.shift><Key.shift><Key.shift><Key.shift><Key.shift><Key.shift><Key.shift><Key.shift><Key.shift><Key.shift><Key.shift><Key.shift><Key.shift><Key.shift><Key.shift><Key.shift><Key.shift><Key.shift><Key.shift><Key.shift><Key.shift><Key.shift><Key.shift><Key.shift><Key.shift><Key.shift><Key.shift><Key.shift><Key.shift>Shoe<Key.down>
Screenshot: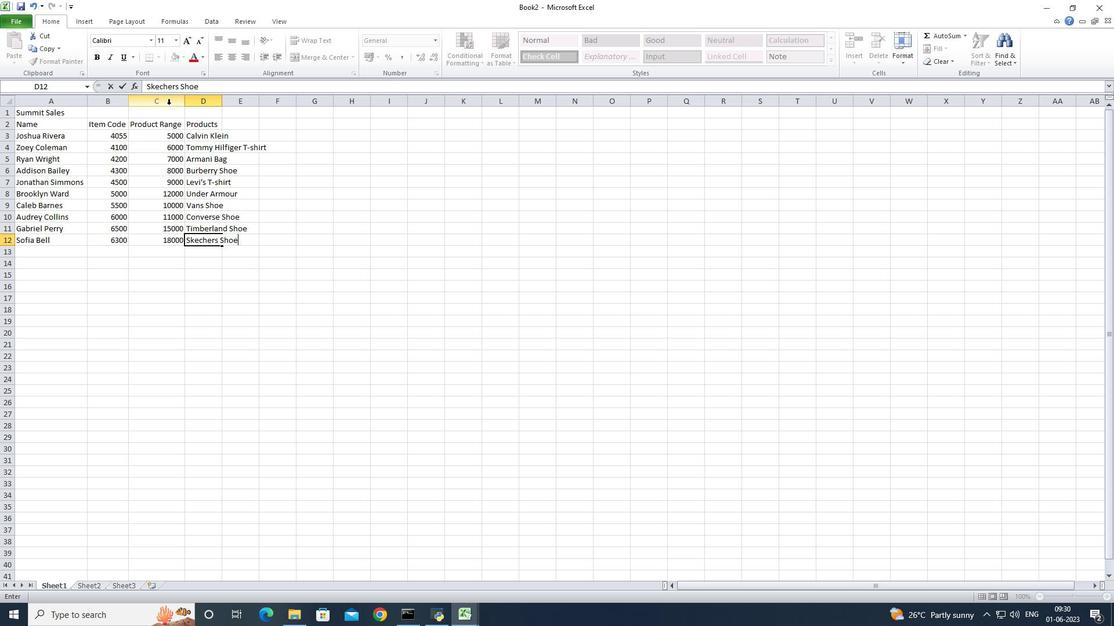 
Action: Mouse moved to (224, 99)
Screenshot: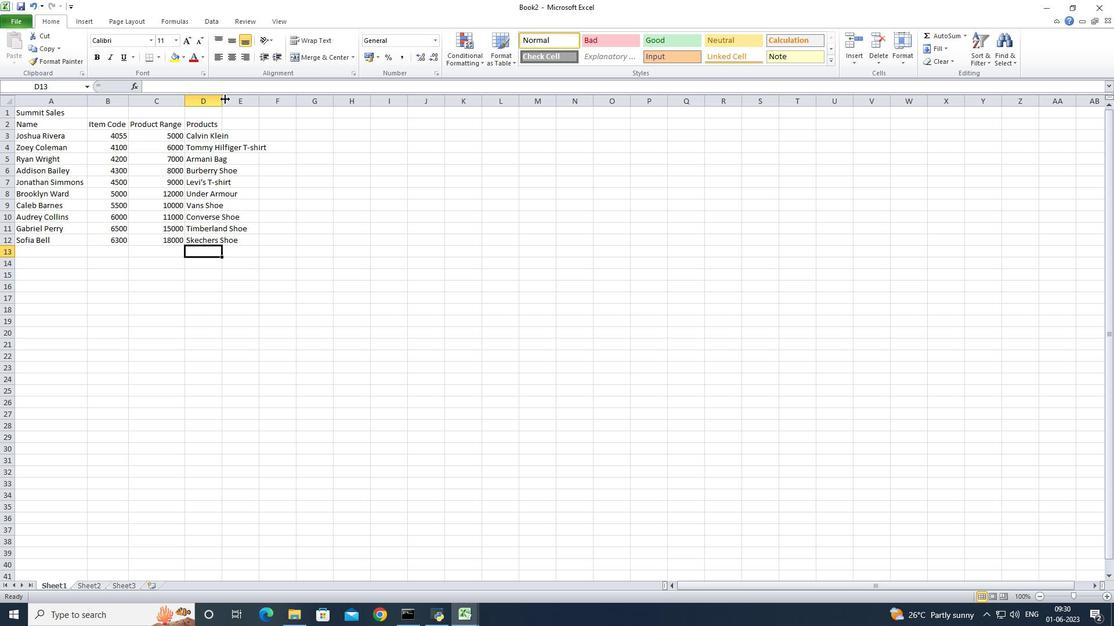 
Action: Mouse pressed left at (224, 99)
Screenshot: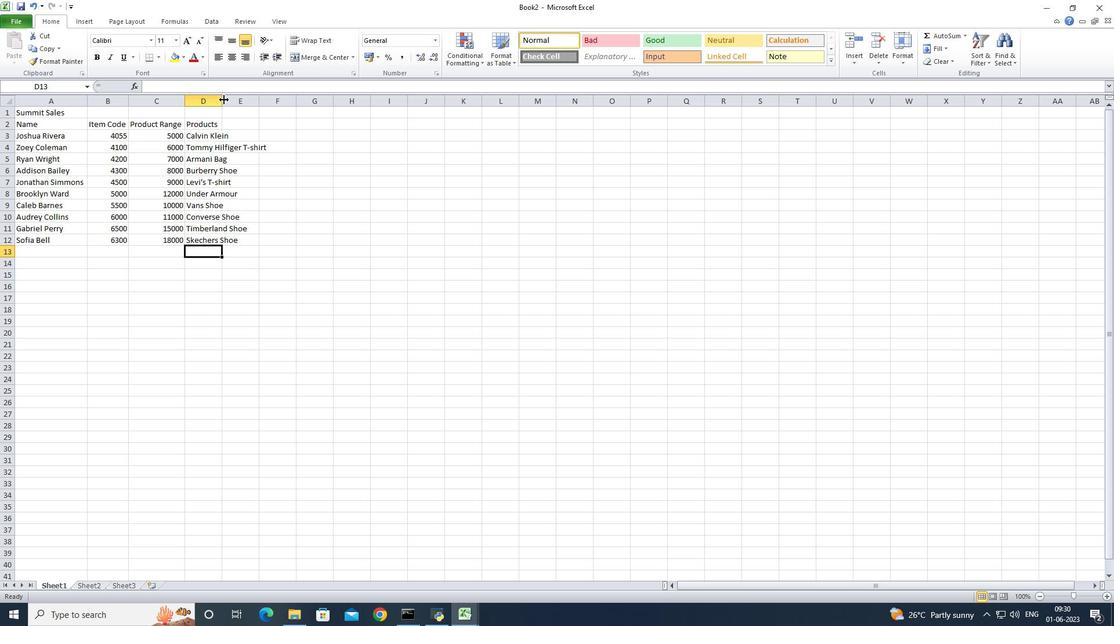 
Action: Mouse pressed left at (224, 99)
Screenshot: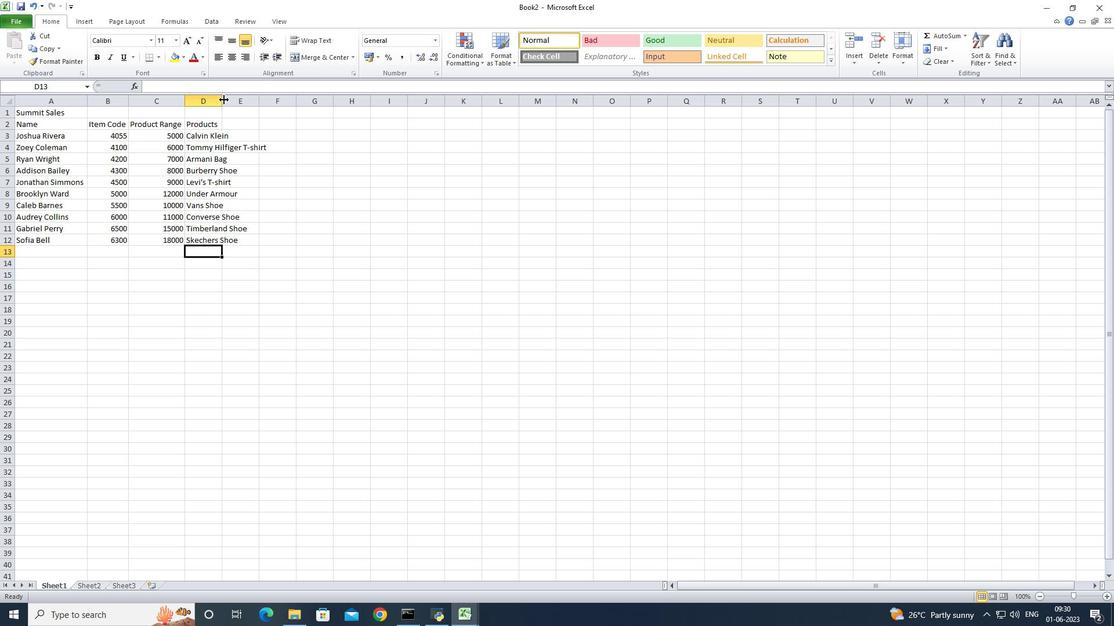 
Action: Mouse moved to (299, 130)
Screenshot: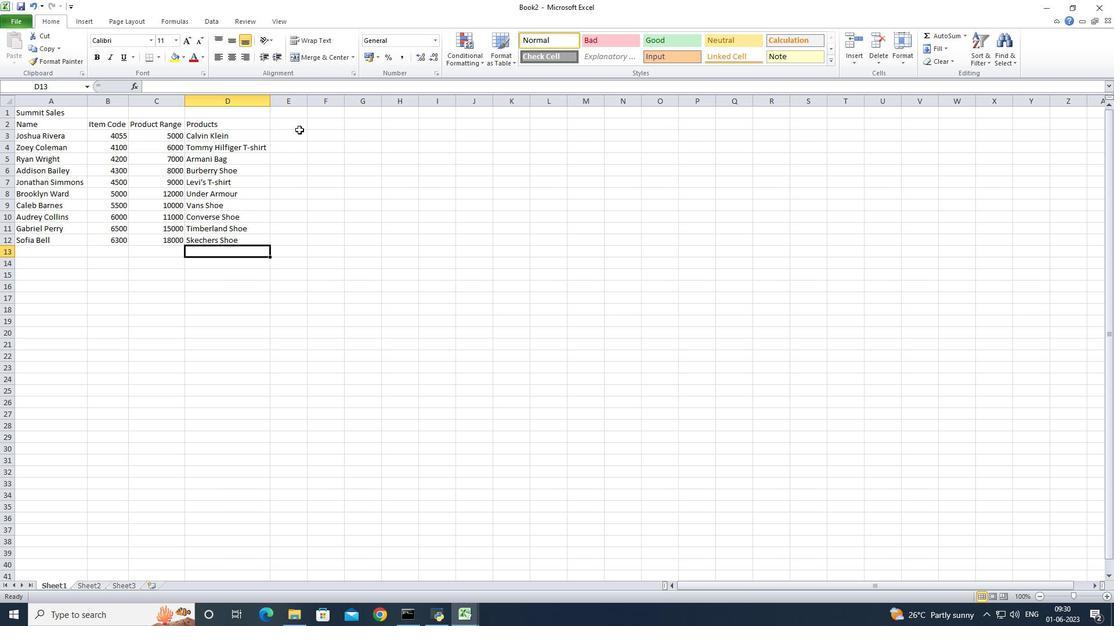 
Action: Mouse pressed left at (299, 130)
Screenshot: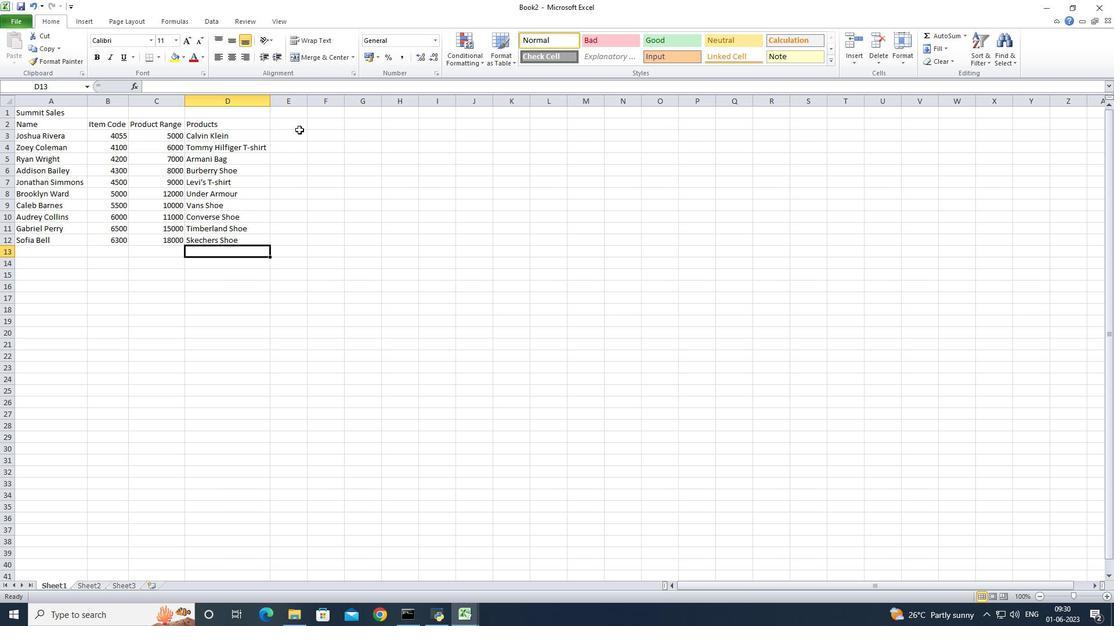 
Action: Mouse moved to (298, 123)
Screenshot: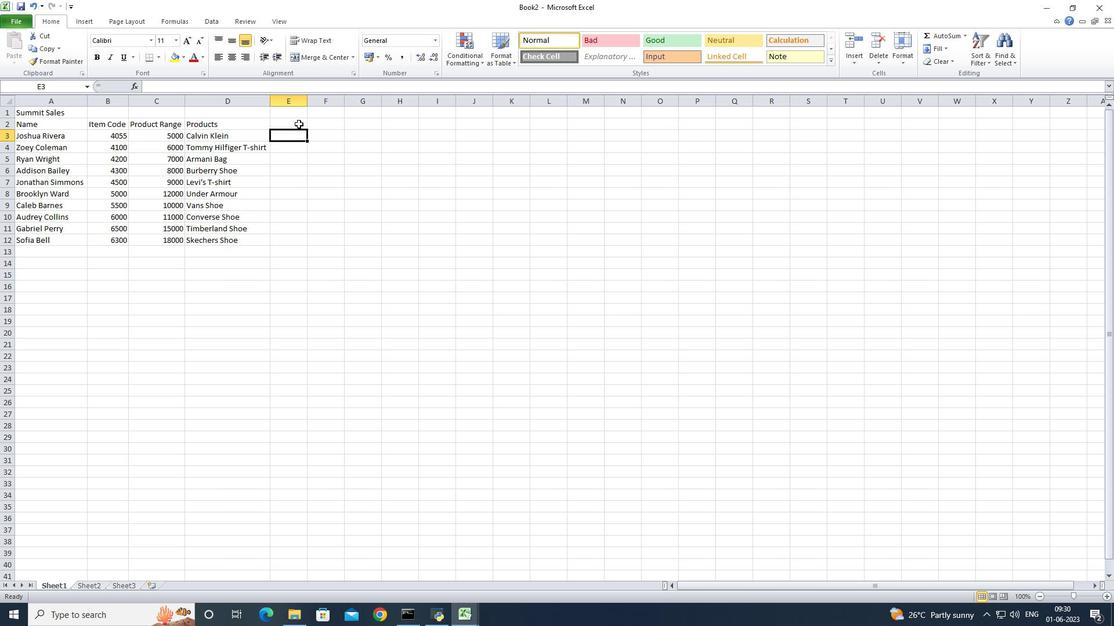 
Action: Mouse pressed left at (298, 123)
Screenshot: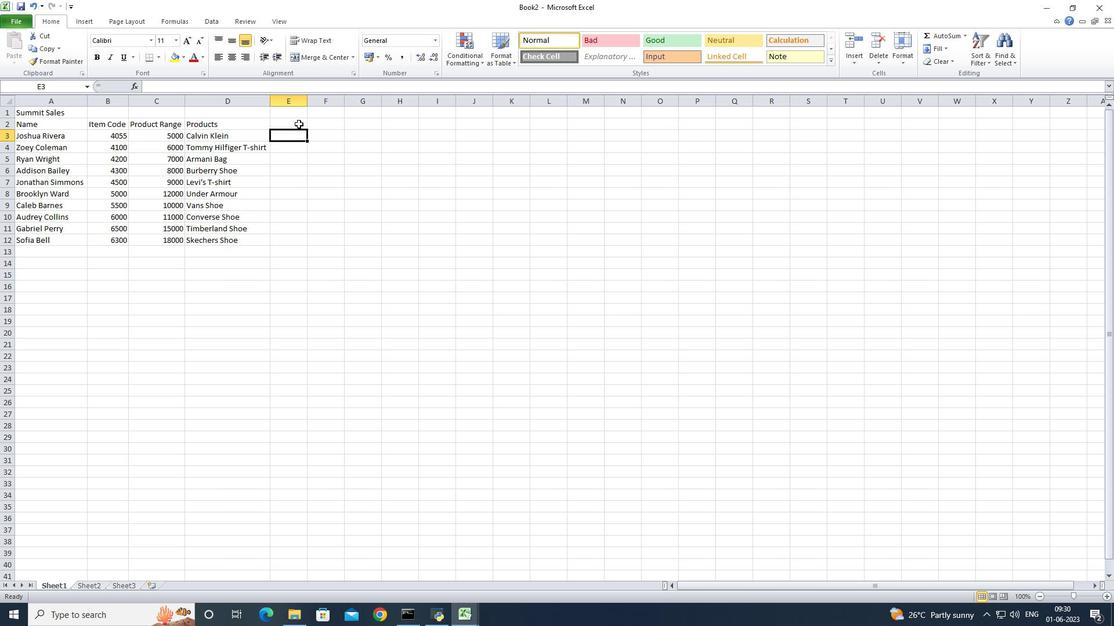 
Action: Key pressed <Key.shift><Key.shift><Key.shift><Key.shift><Key.shift><Key.shift><Key.shift><Key.shift><Key.shift><Key.shift><Key.shift><Key.shift><Key.shift><Key.shift><Key.shift><Key.shift><Key.shift>Quantity<Key.enter>2<Key.down>3<Key.down>40<Key.backspace><Key.down>50<Key.backspace><Key.down>4<Key.down>7<Key.backspace>2<Key.down>3<Key.down>4<Key.down>5<Key.down>3<Key.down>
Screenshot: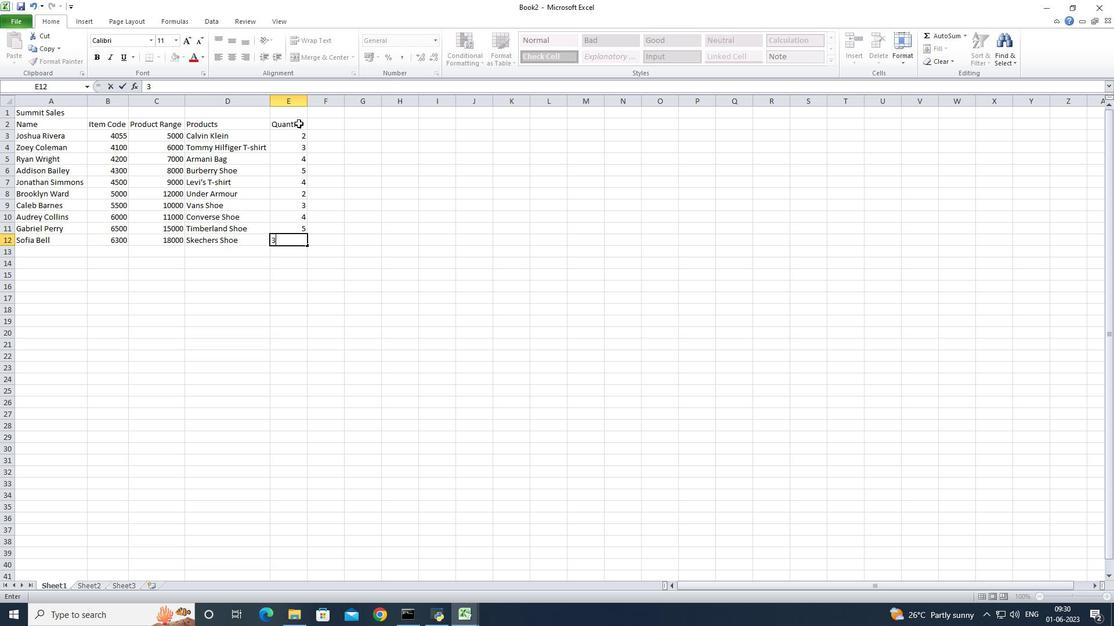 
Action: Mouse moved to (323, 123)
Screenshot: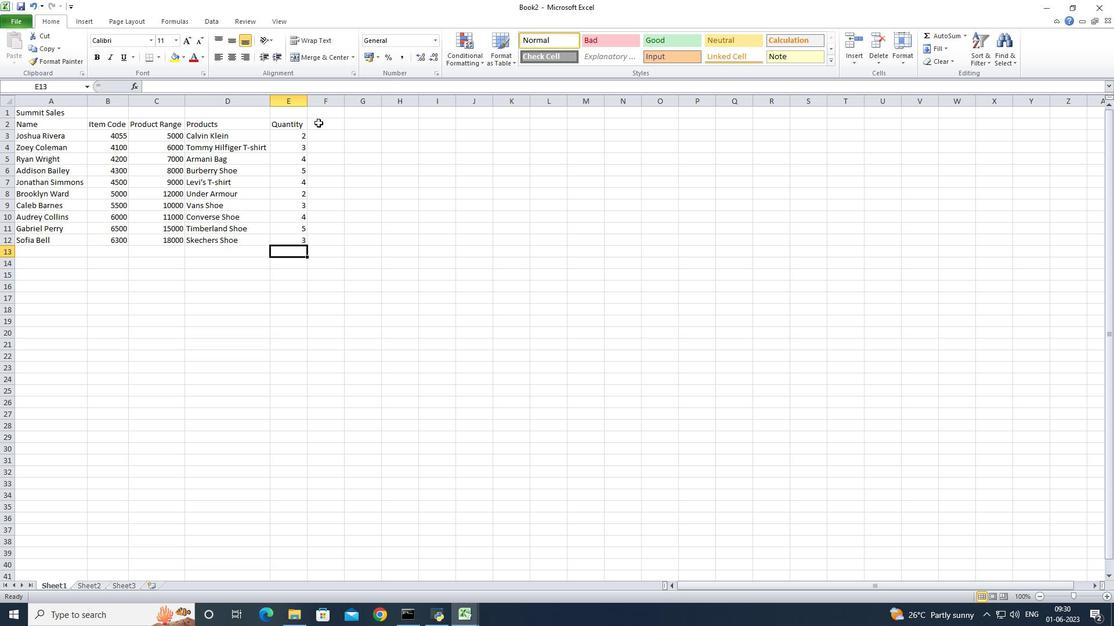 
Action: Mouse pressed left at (323, 123)
Screenshot: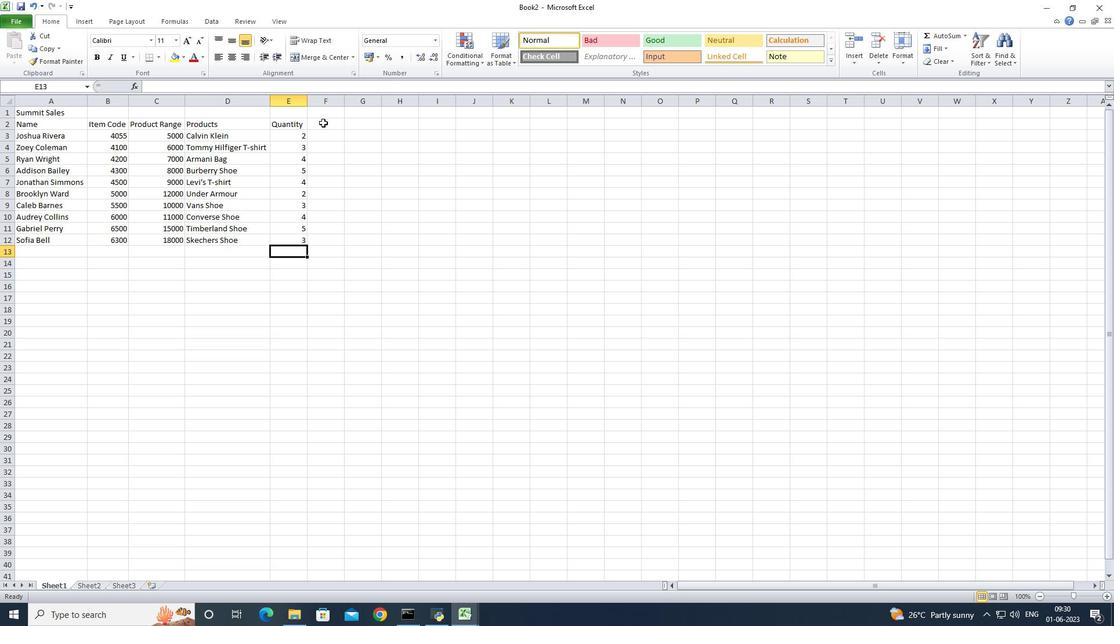 
Action: Key pressed <Key.shift>Total<Key.down>=
Screenshot: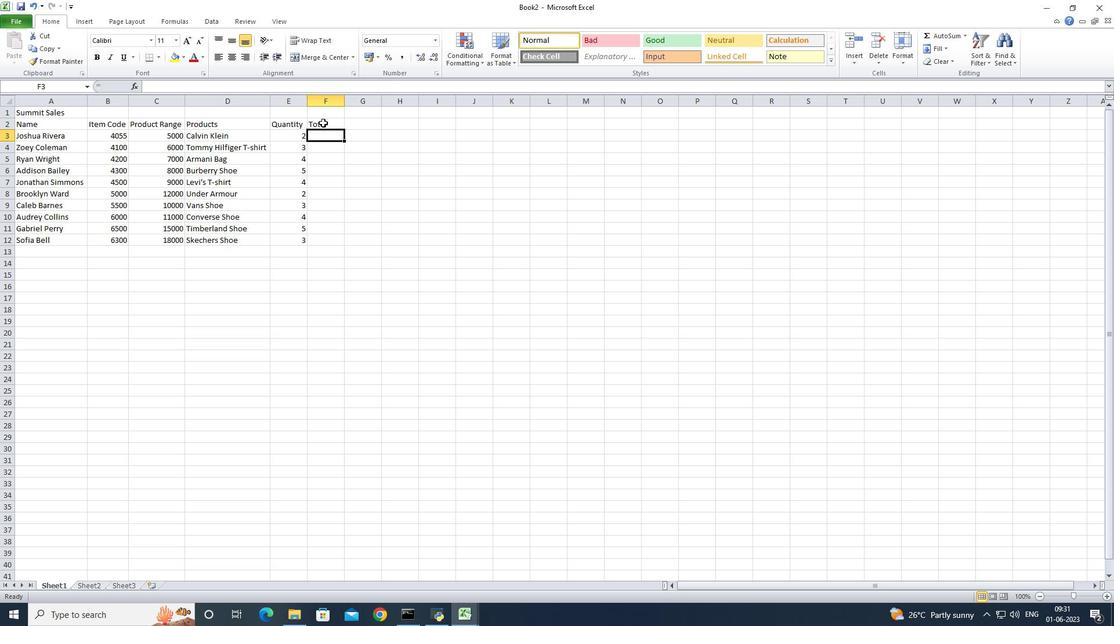 
Action: Mouse moved to (156, 134)
Screenshot: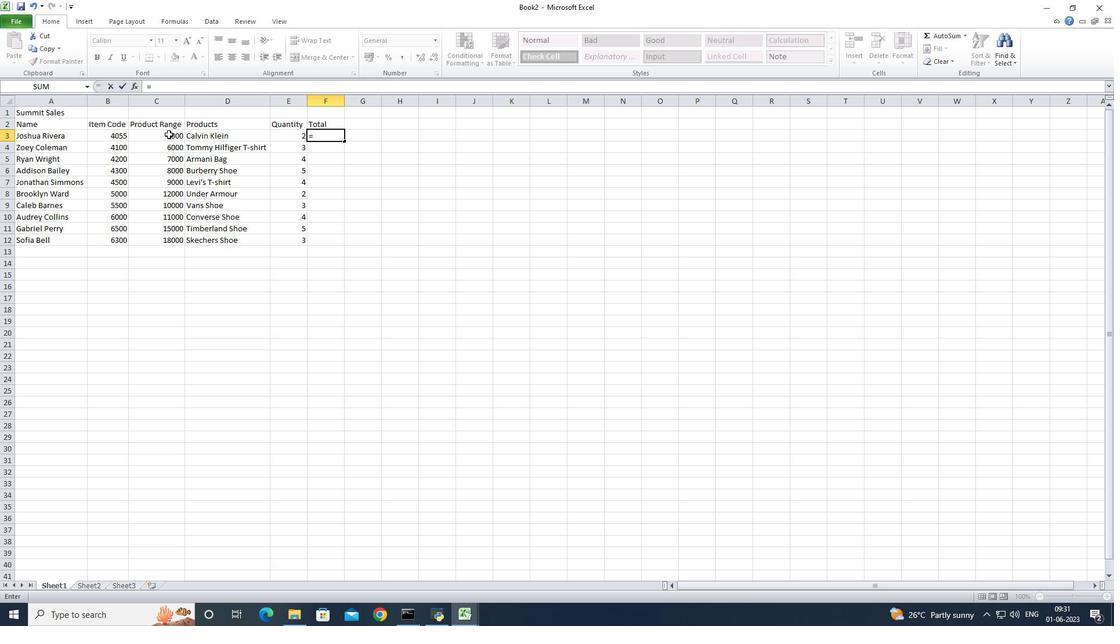 
Action: Key pressed <Key.shift><Key.shift><Key.shift><Key.shift><Key.shift><Key.shift><Key.shift><Key.shift><Key.shift>Sum<Key.shift>(
Screenshot: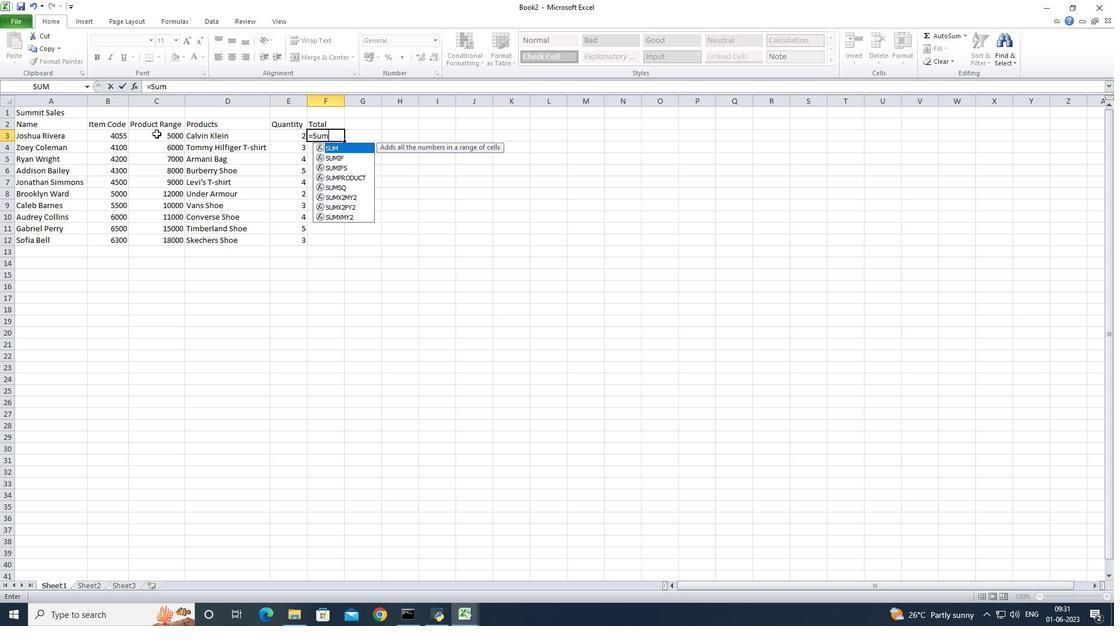 
Action: Mouse pressed left at (156, 134)
Screenshot: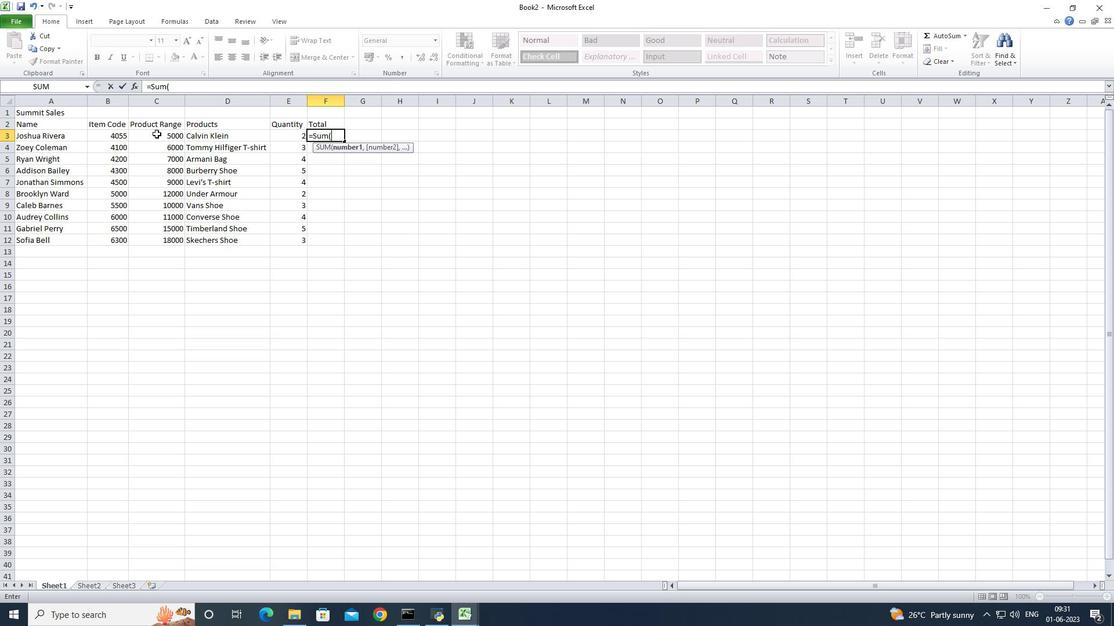 
Action: Key pressed <Key.shift><Key.shift><Key.shift><Key.shift><Key.shift><Key.shift><Key.shift>*
Screenshot: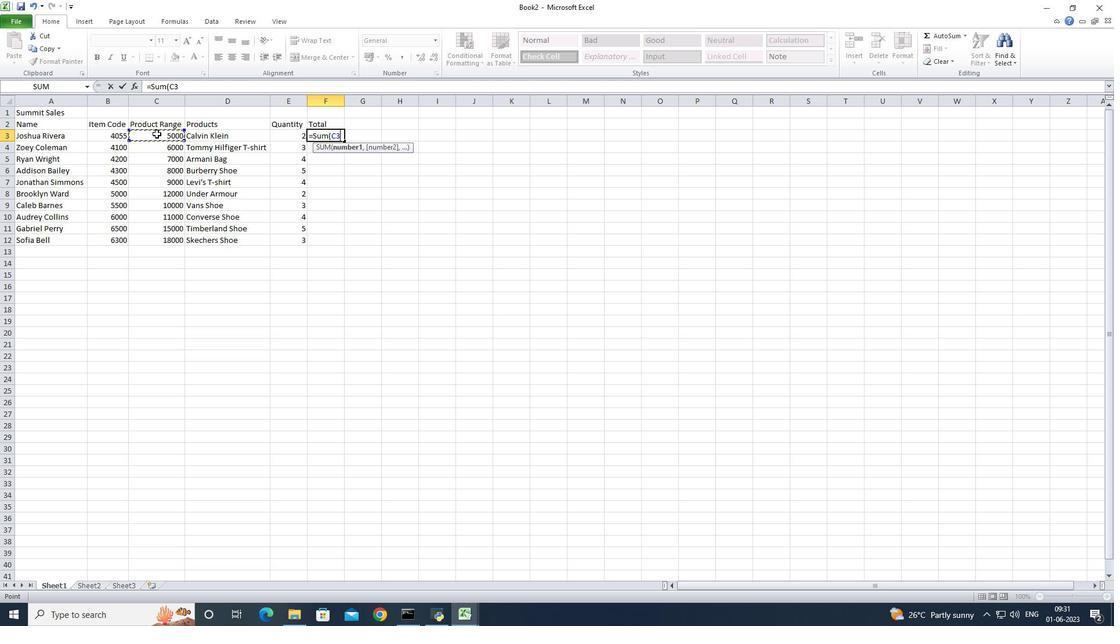 
Action: Mouse moved to (296, 136)
Screenshot: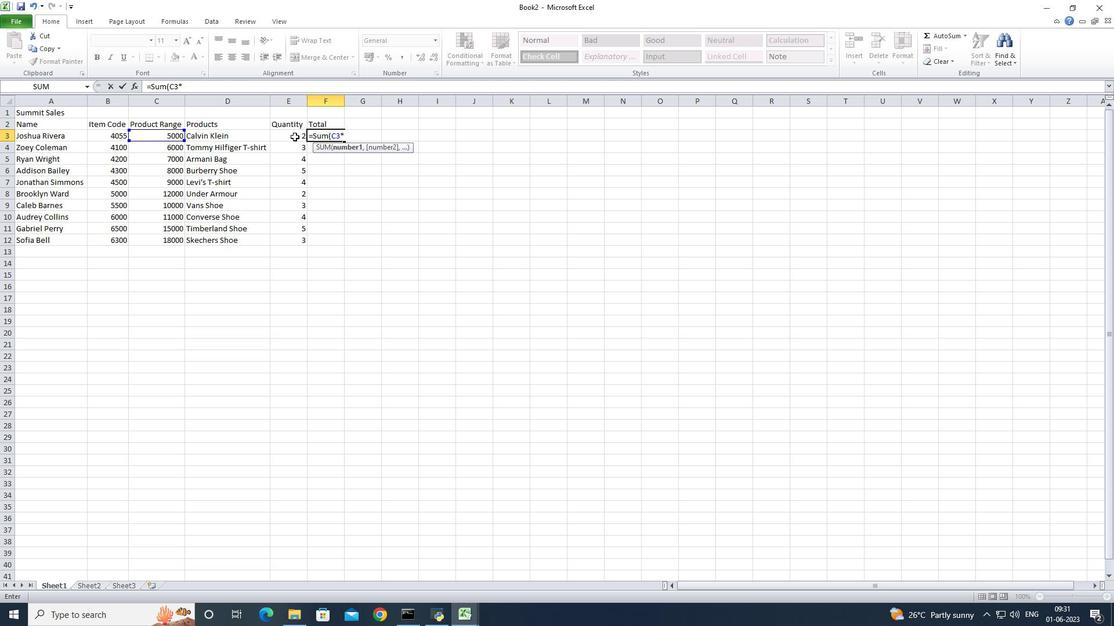 
Action: Mouse pressed left at (296, 136)
Screenshot: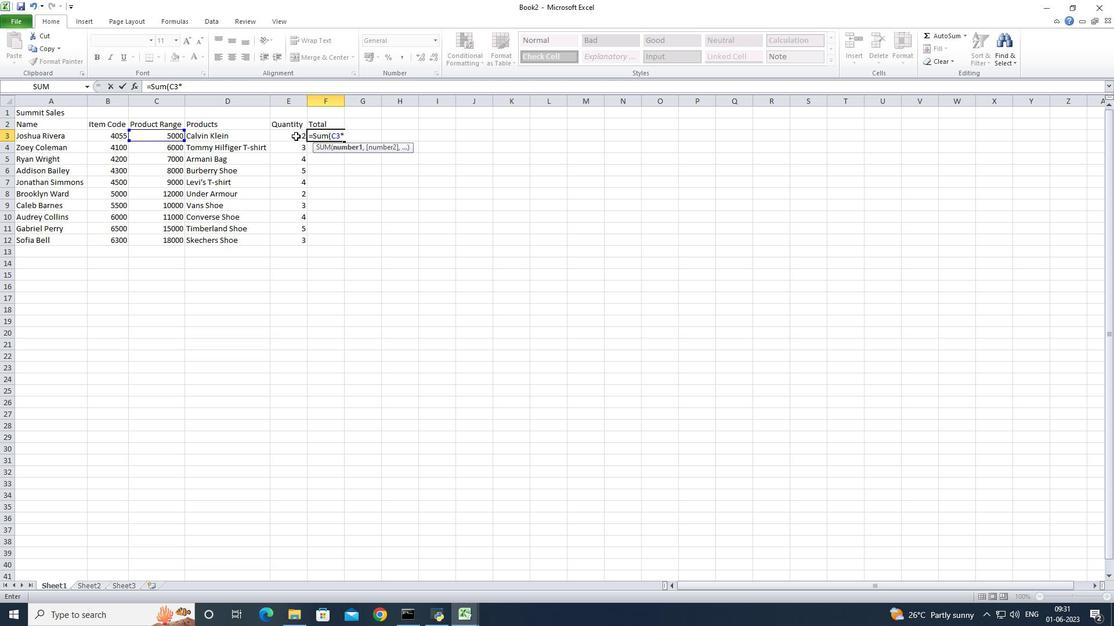 
Action: Key pressed <Key.shift><Key.shift><Key.shift>)<Key.enter>
Screenshot: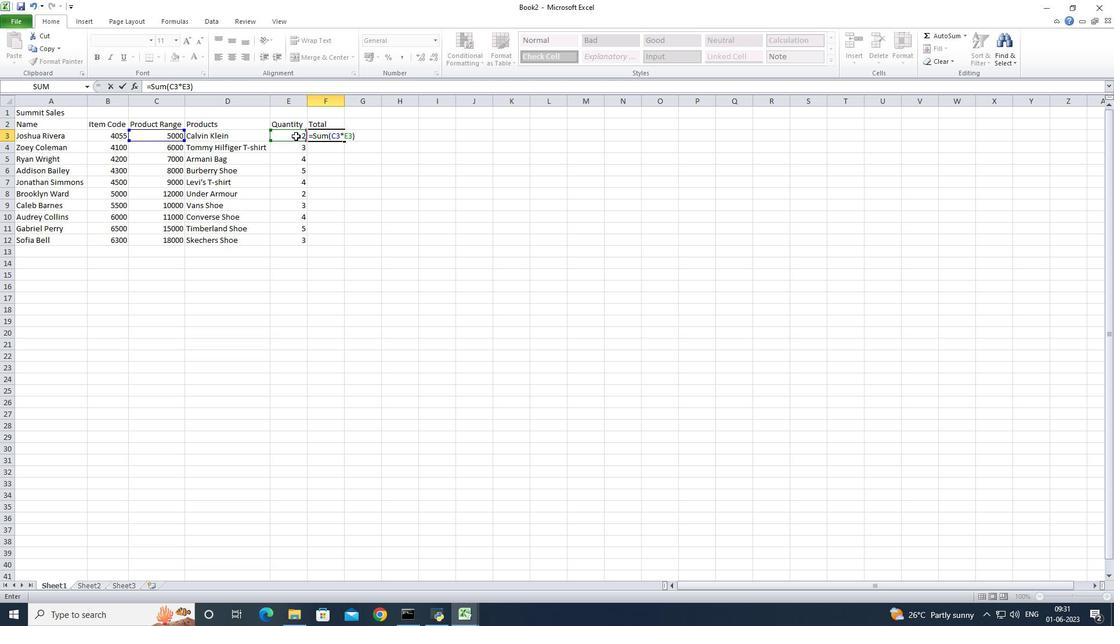 
Action: Mouse moved to (318, 135)
Screenshot: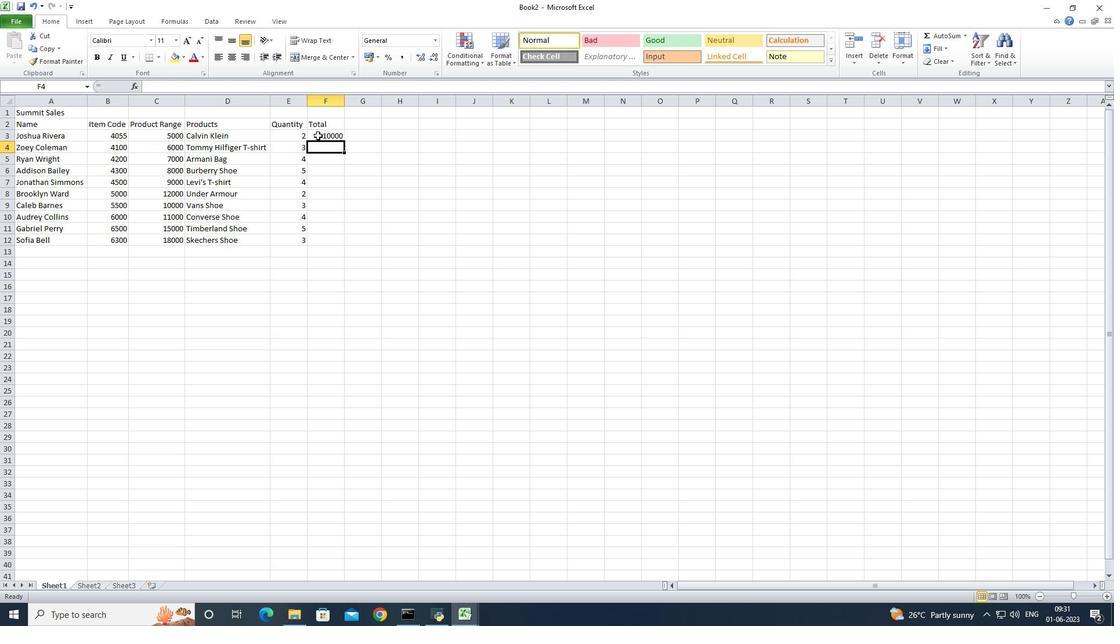 
Action: Mouse pressed left at (318, 135)
Screenshot: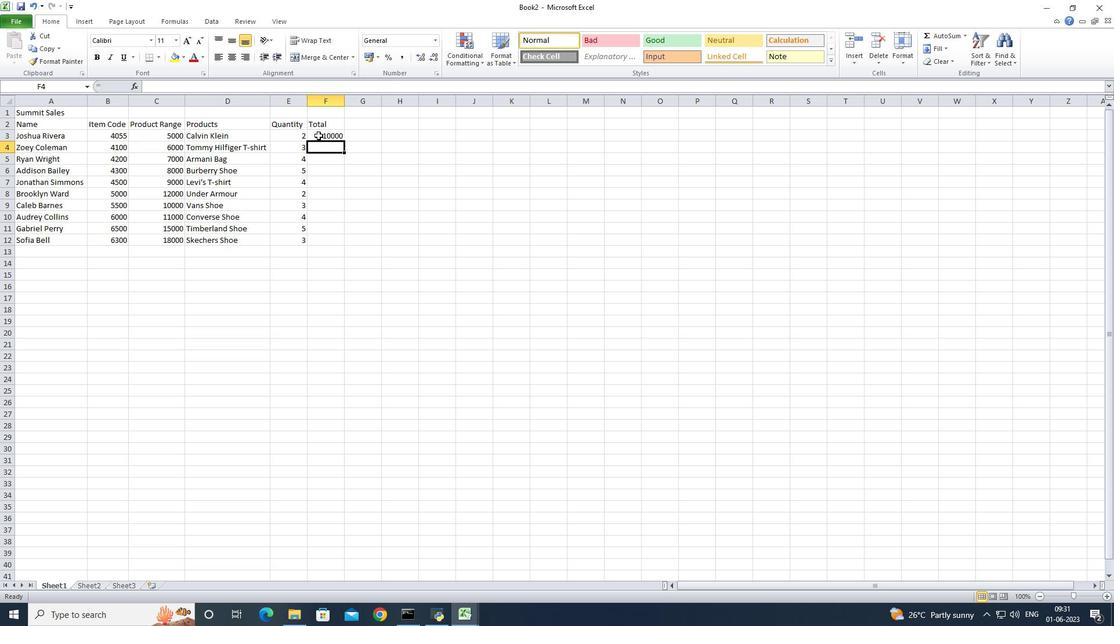 
Action: Mouse moved to (345, 142)
Screenshot: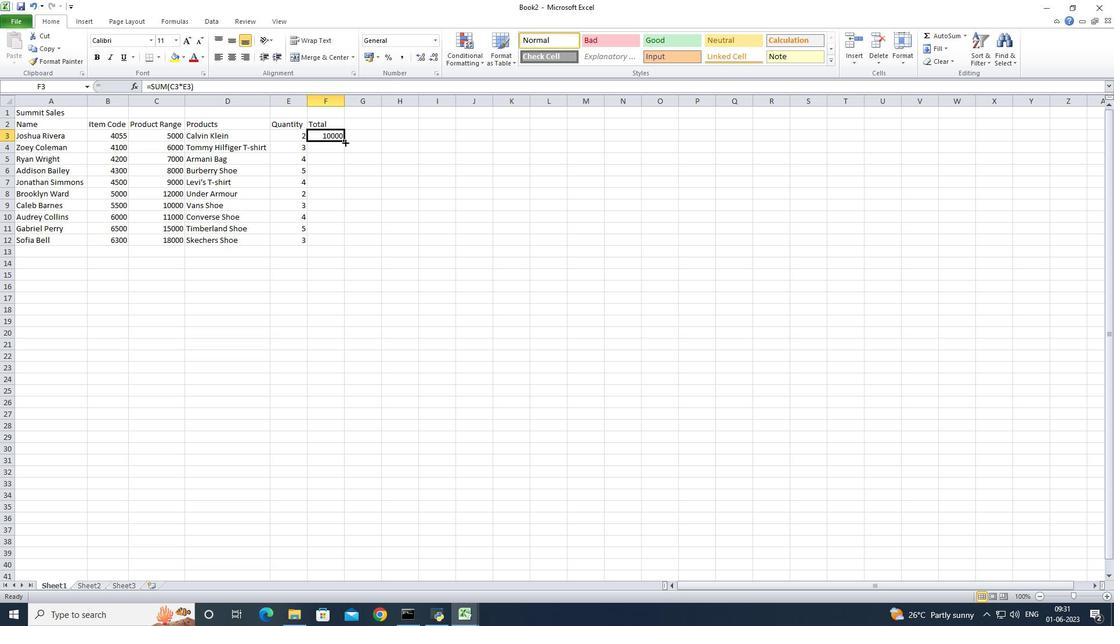 
Action: Mouse pressed left at (345, 142)
Screenshot: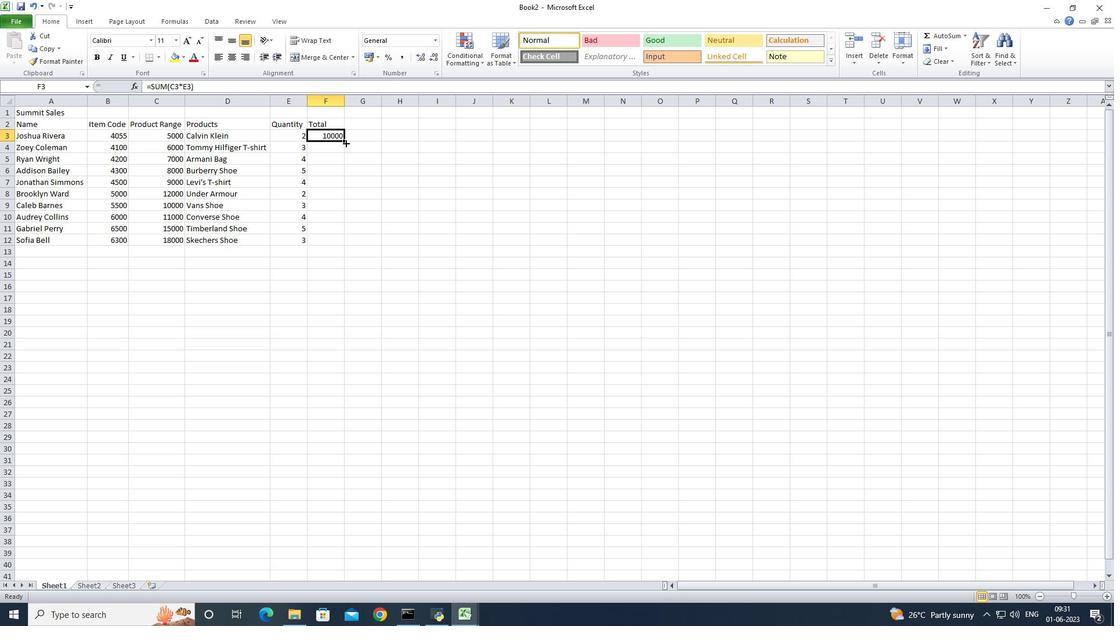 
Action: Mouse moved to (331, 265)
Screenshot: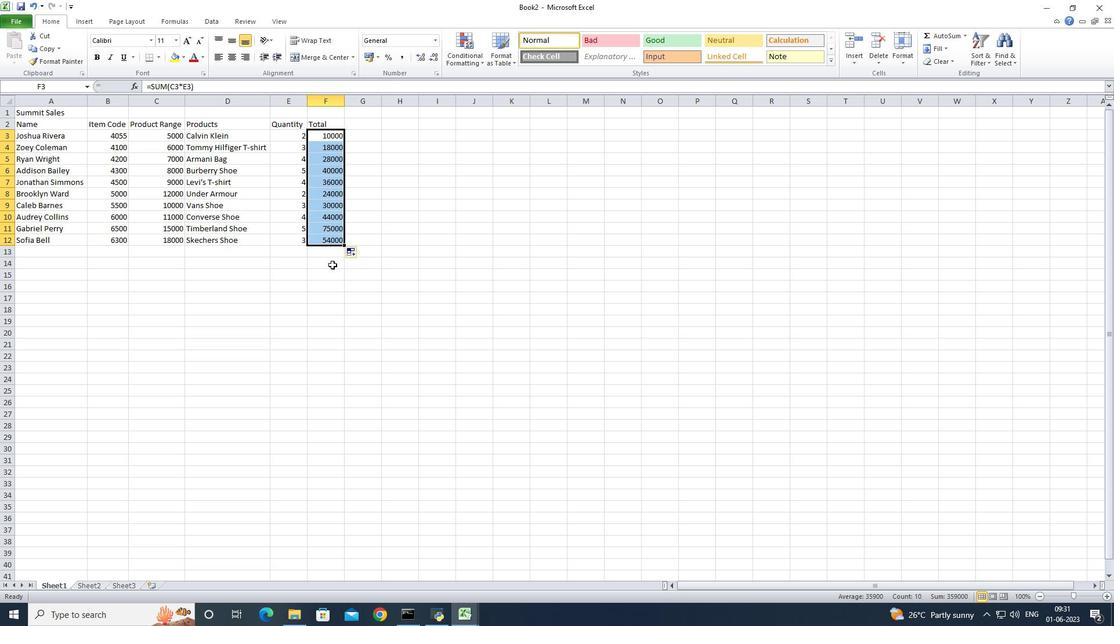 
Action: Mouse pressed left at (331, 265)
Screenshot: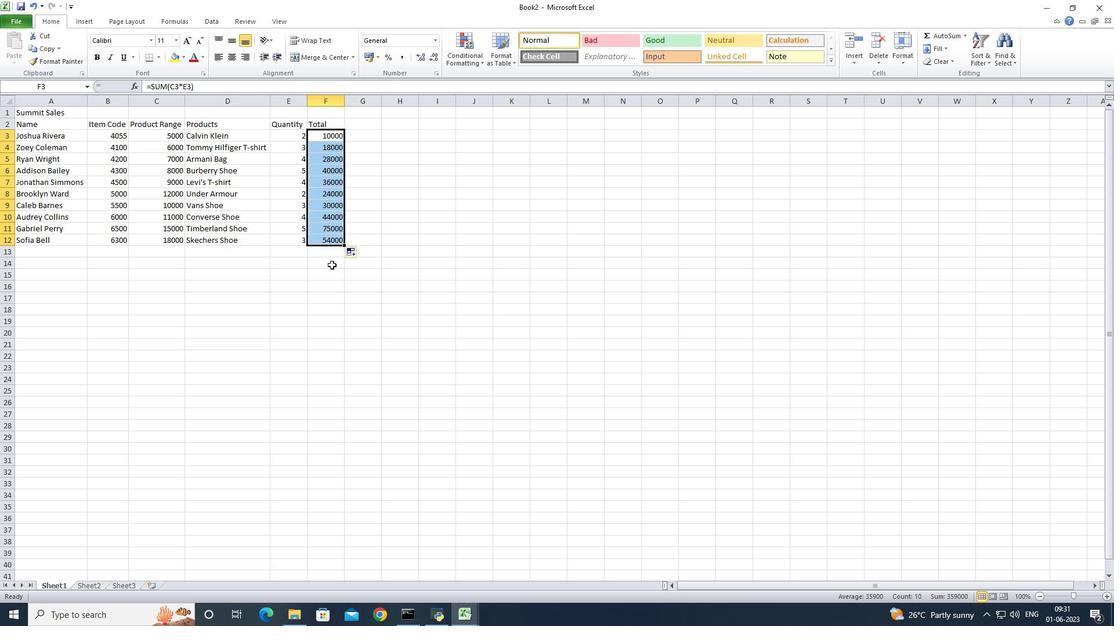 
Action: Mouse moved to (345, 98)
Screenshot: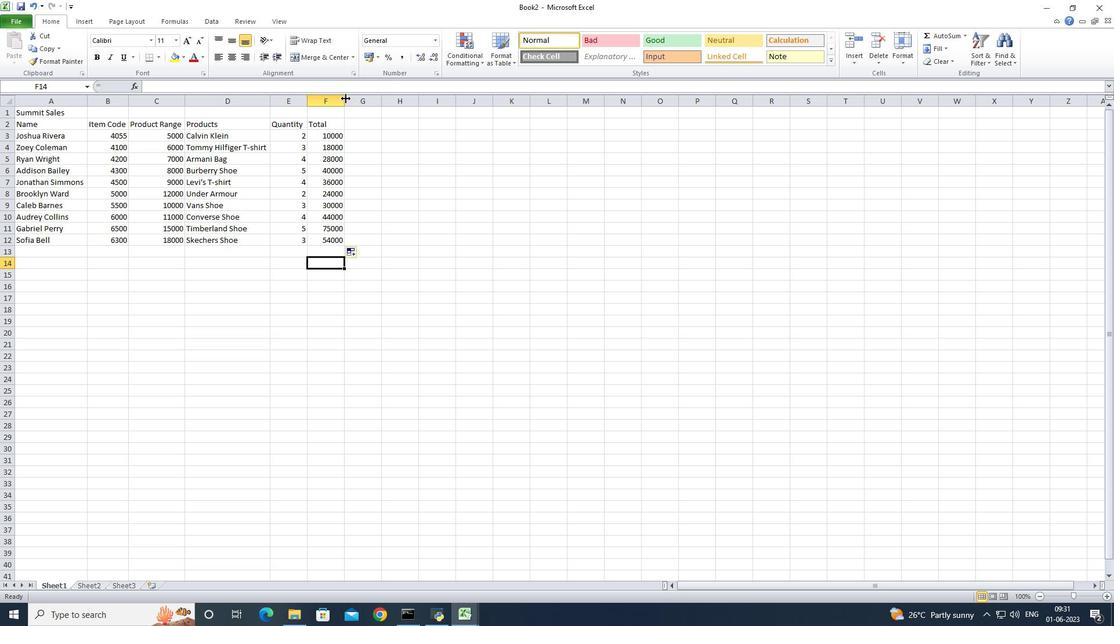 
Action: Mouse pressed left at (345, 98)
Screenshot: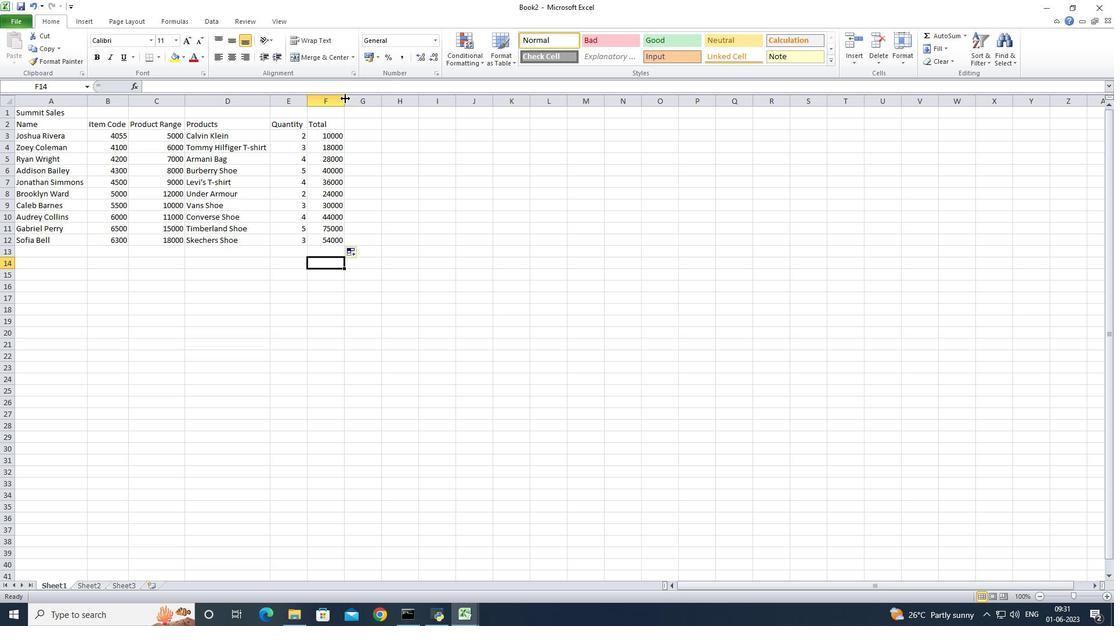 
Action: Mouse pressed left at (345, 98)
Screenshot: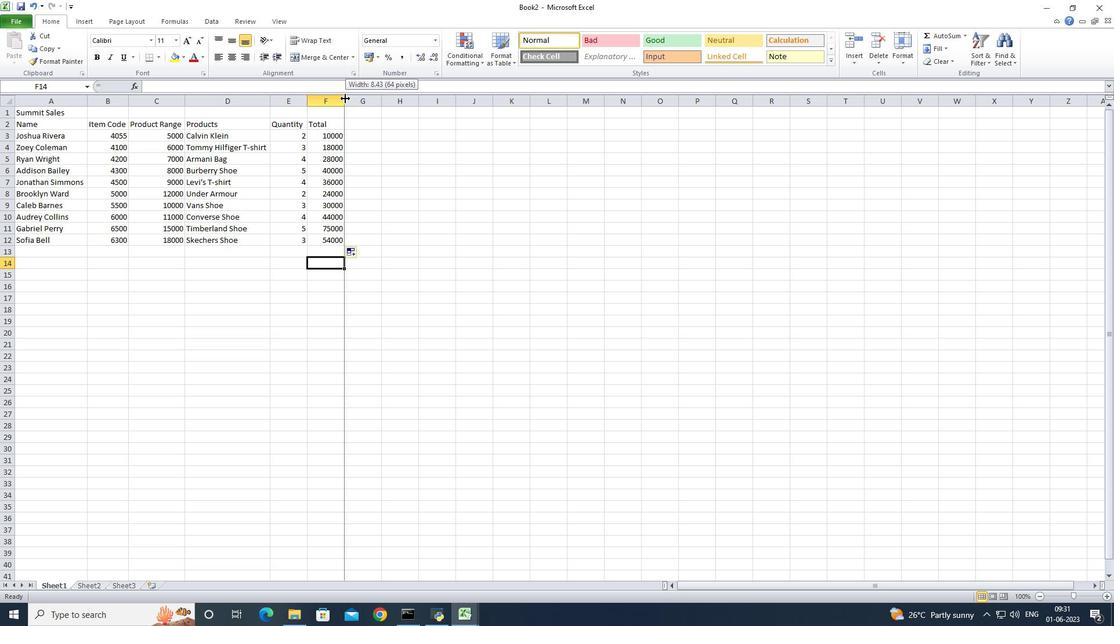 
Action: Mouse moved to (306, 106)
Screenshot: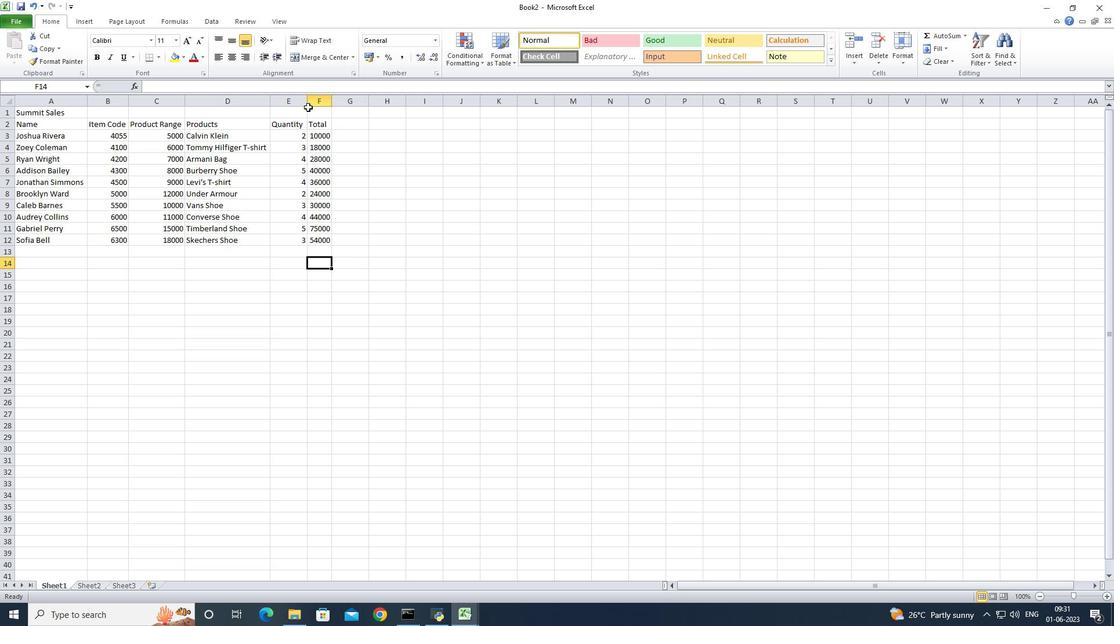 
Action: Mouse pressed left at (306, 106)
Screenshot: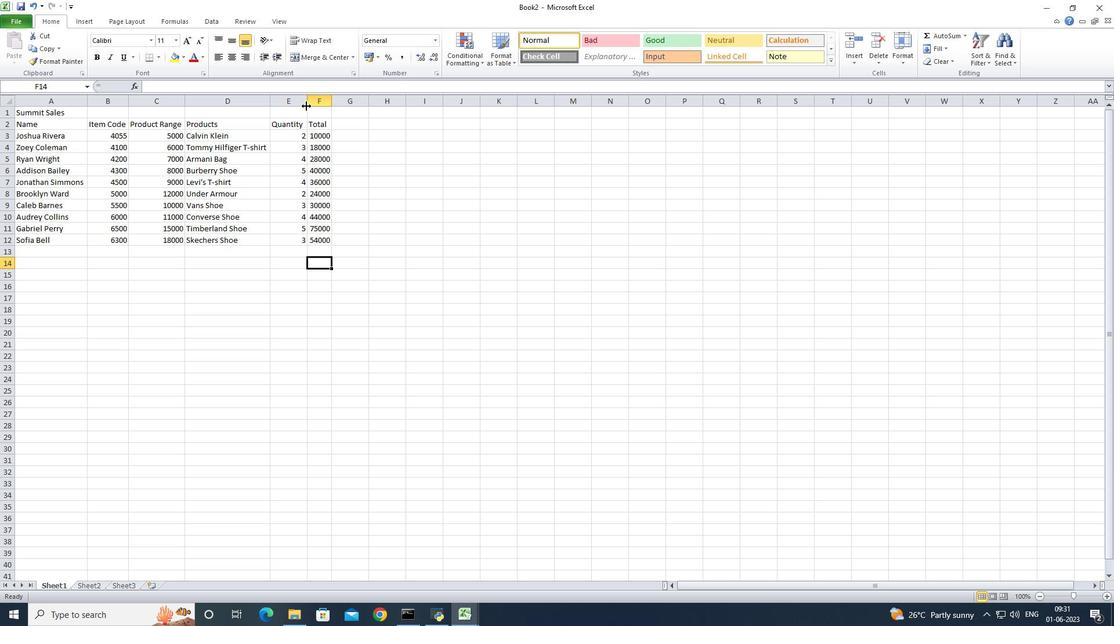 
Action: Mouse pressed left at (306, 106)
Screenshot: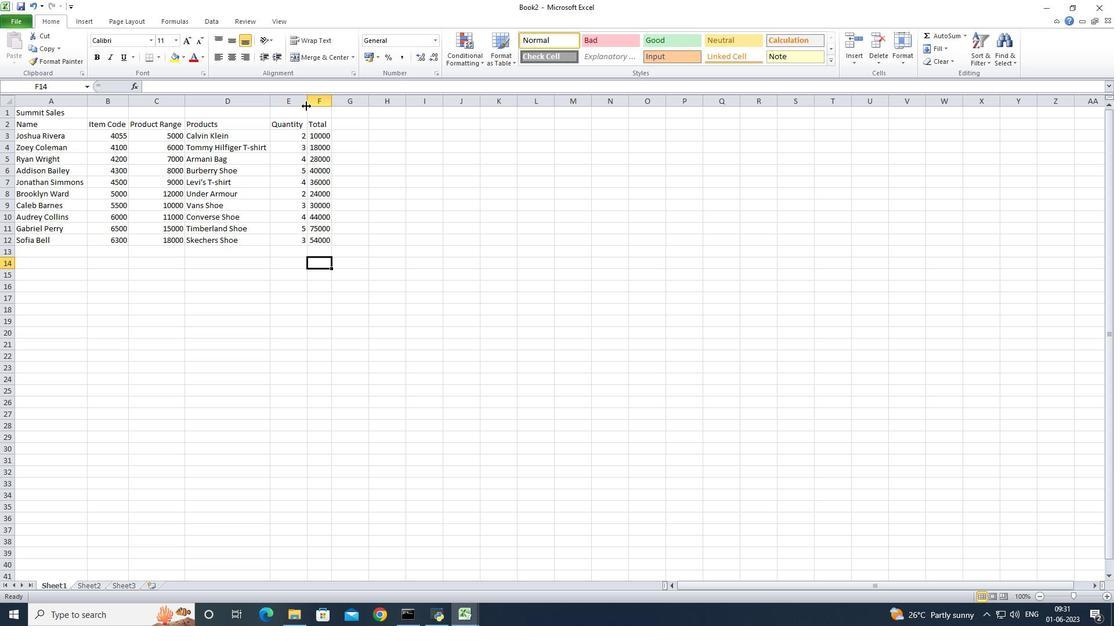 
Action: Mouse moved to (271, 103)
Screenshot: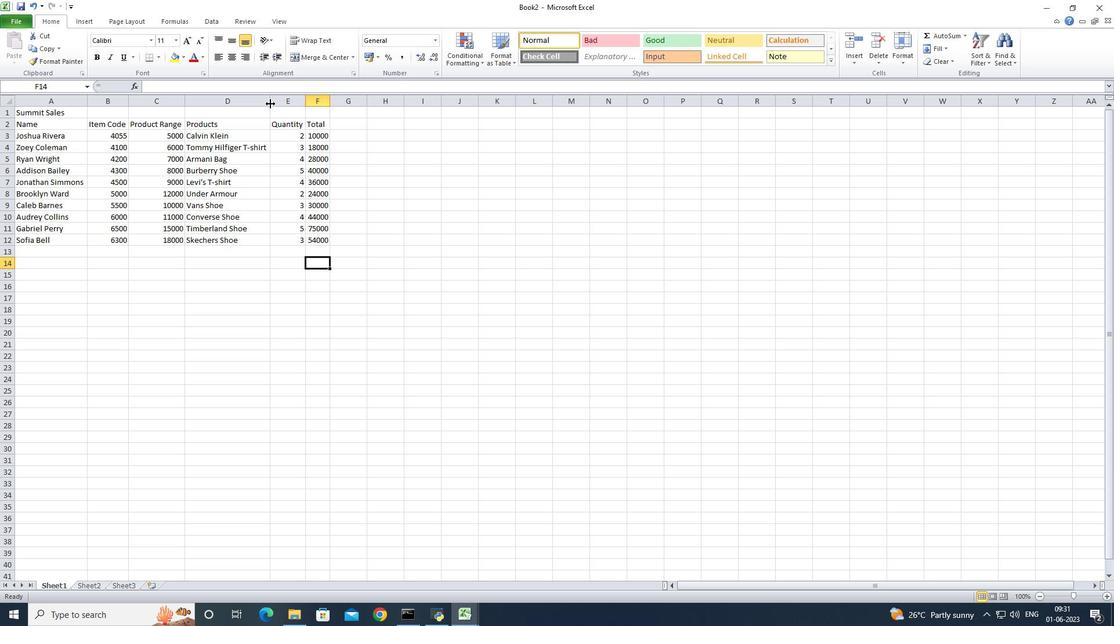 
Action: Mouse pressed left at (271, 103)
Screenshot: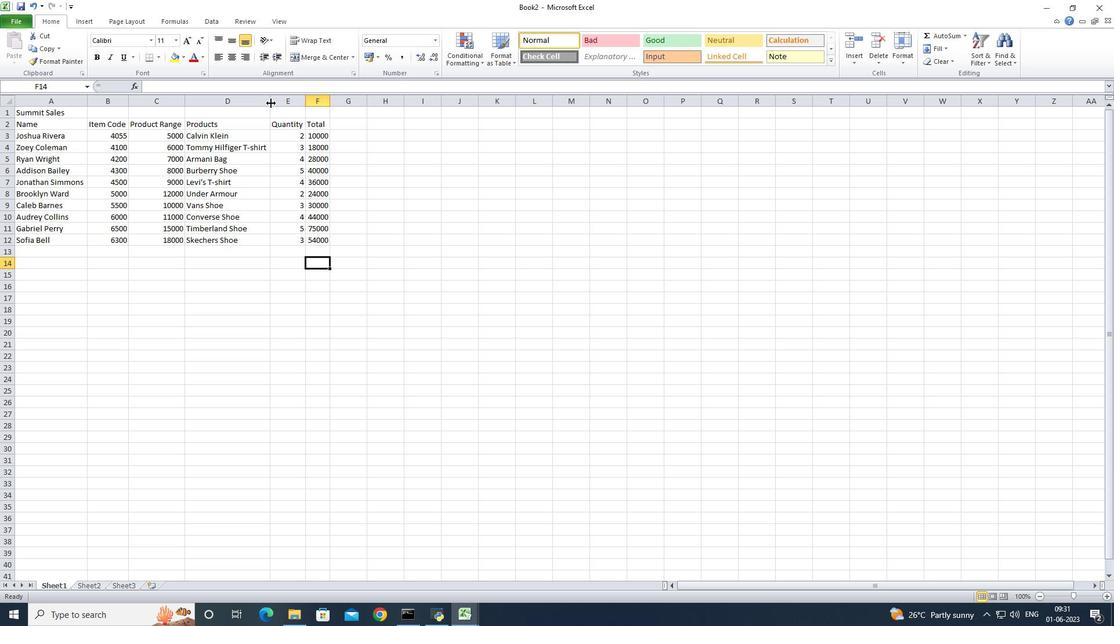 
Action: Mouse pressed left at (271, 103)
Screenshot: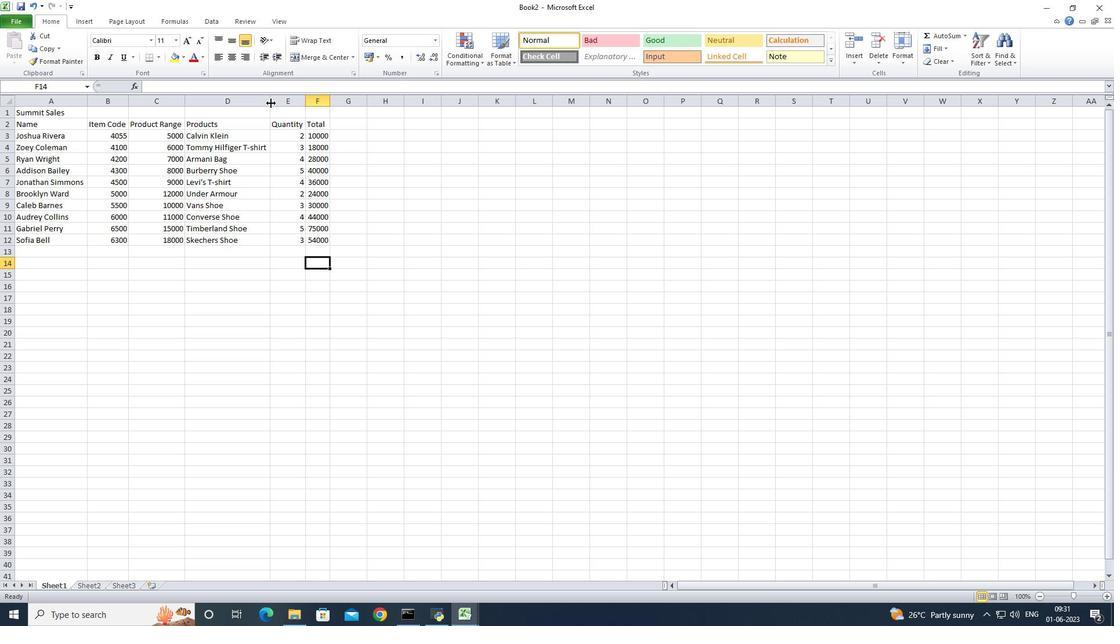 
Action: Mouse moved to (183, 103)
Screenshot: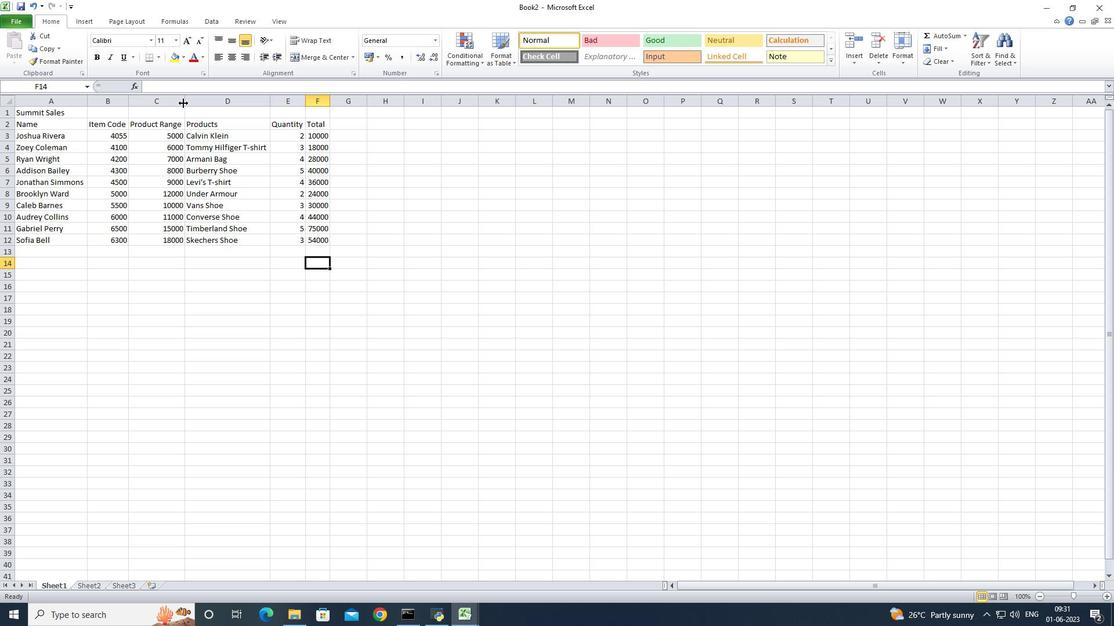 
Action: Mouse pressed left at (183, 103)
Screenshot: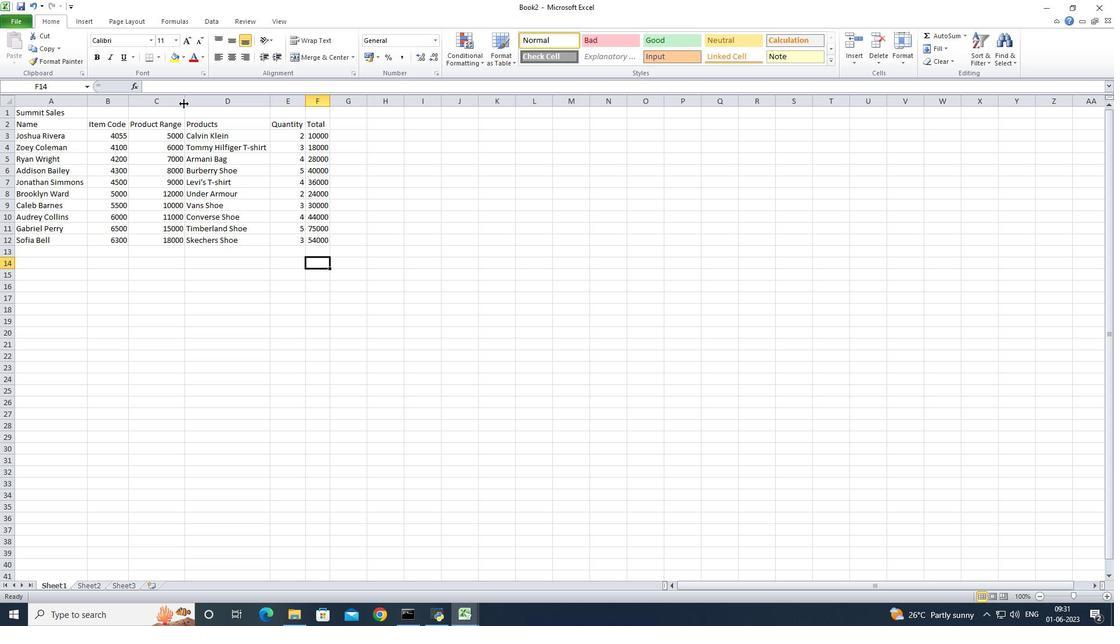 
Action: Mouse pressed left at (183, 103)
Screenshot: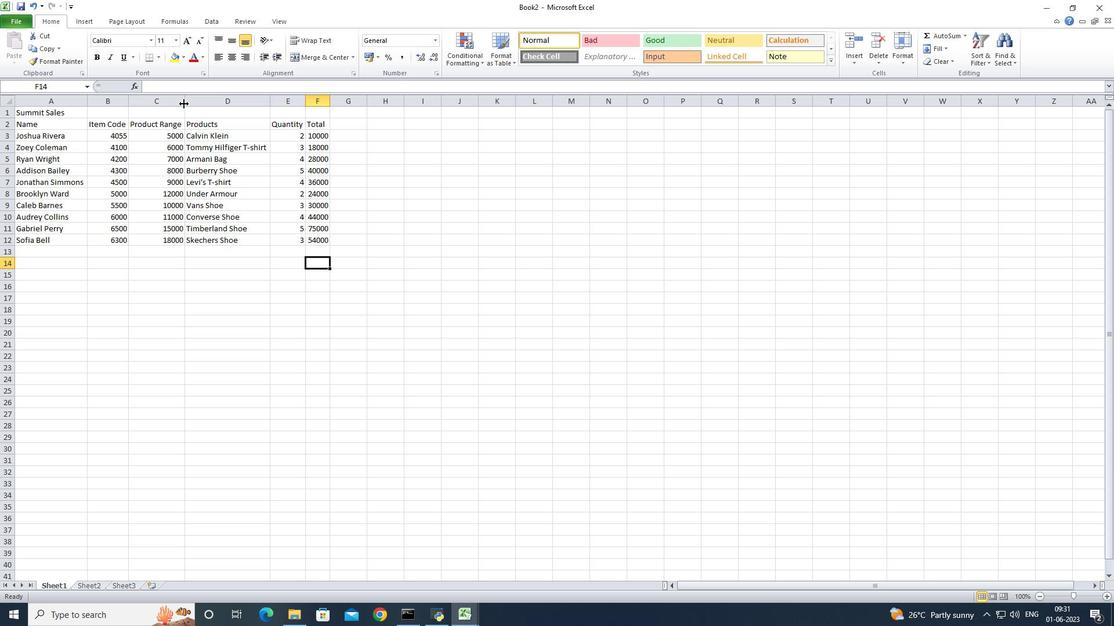 
Action: Mouse moved to (128, 99)
Screenshot: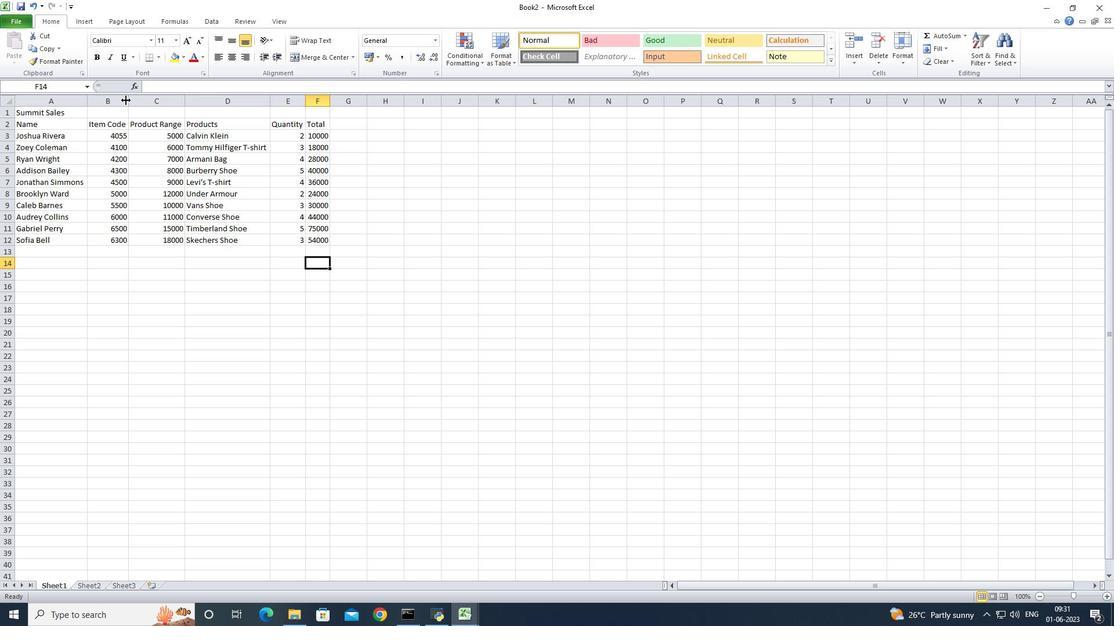 
Action: Mouse pressed left at (128, 99)
Screenshot: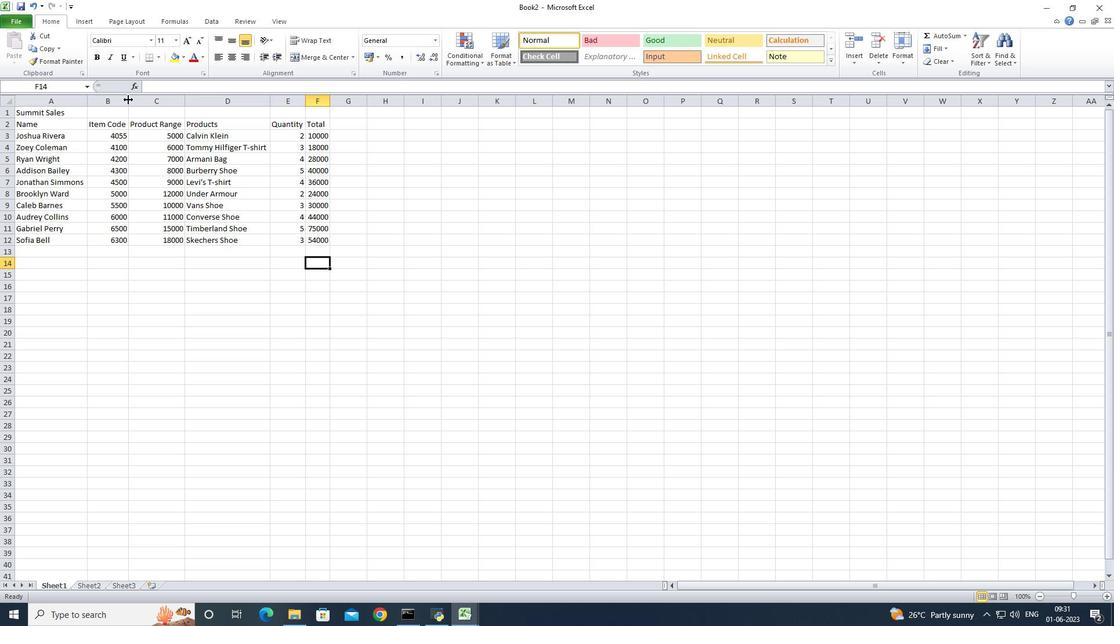 
Action: Mouse pressed left at (128, 99)
Screenshot: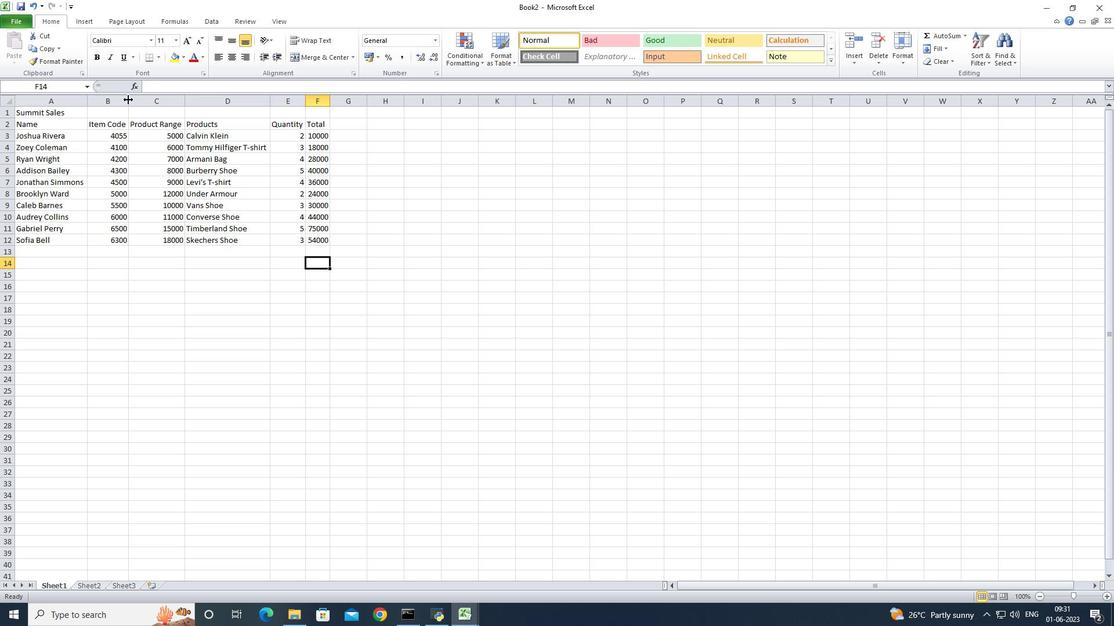 
Action: Mouse moved to (84, 101)
Screenshot: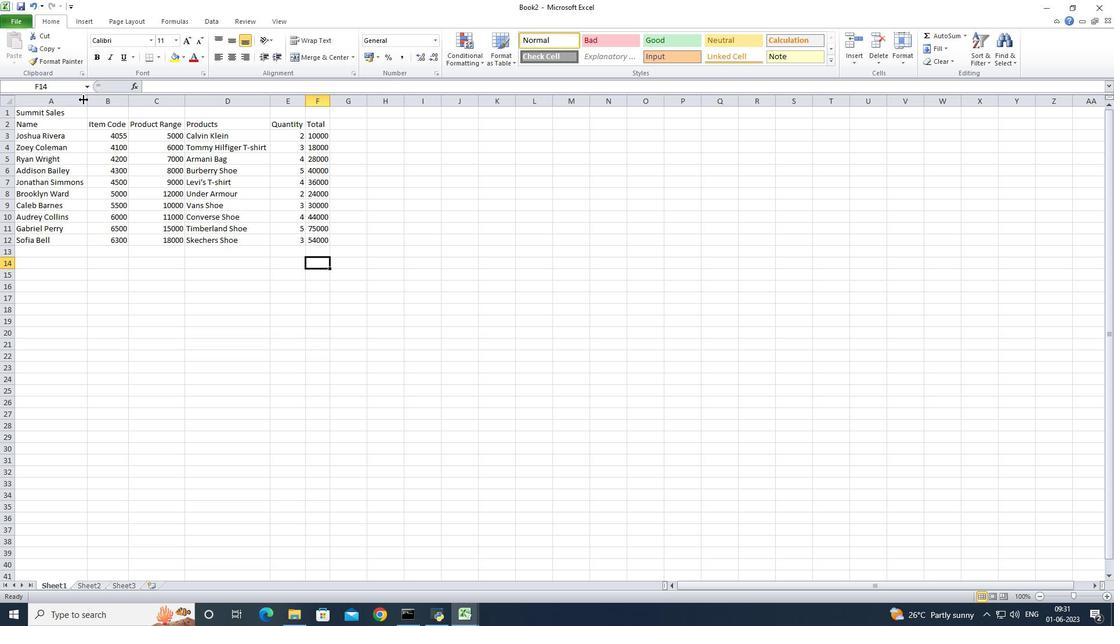 
Action: Mouse pressed left at (84, 101)
Screenshot: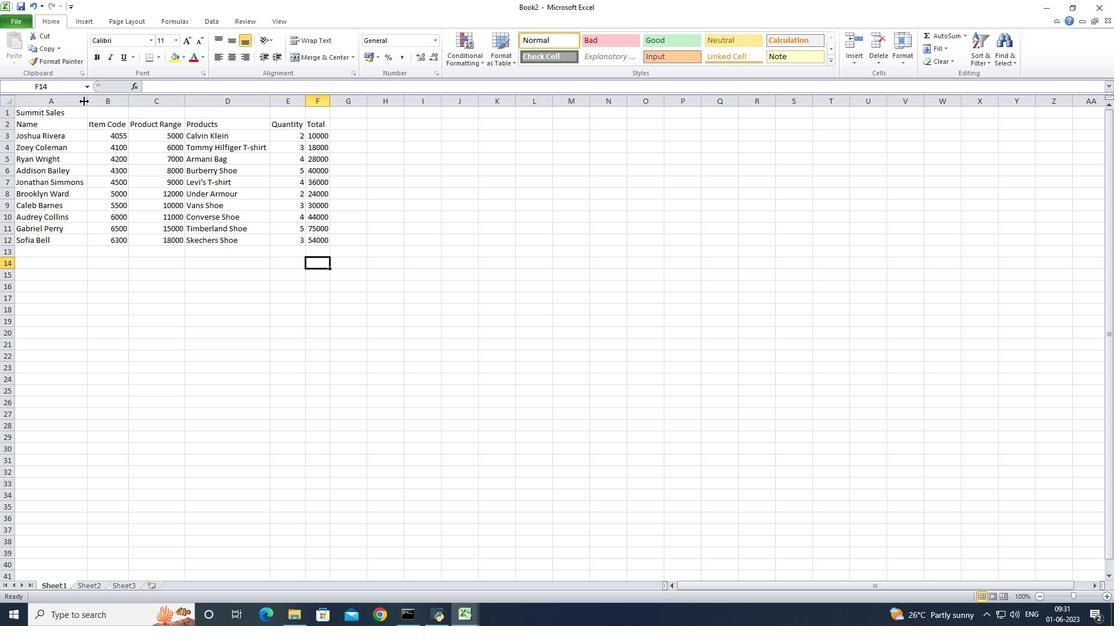 
Action: Mouse pressed left at (84, 101)
Screenshot: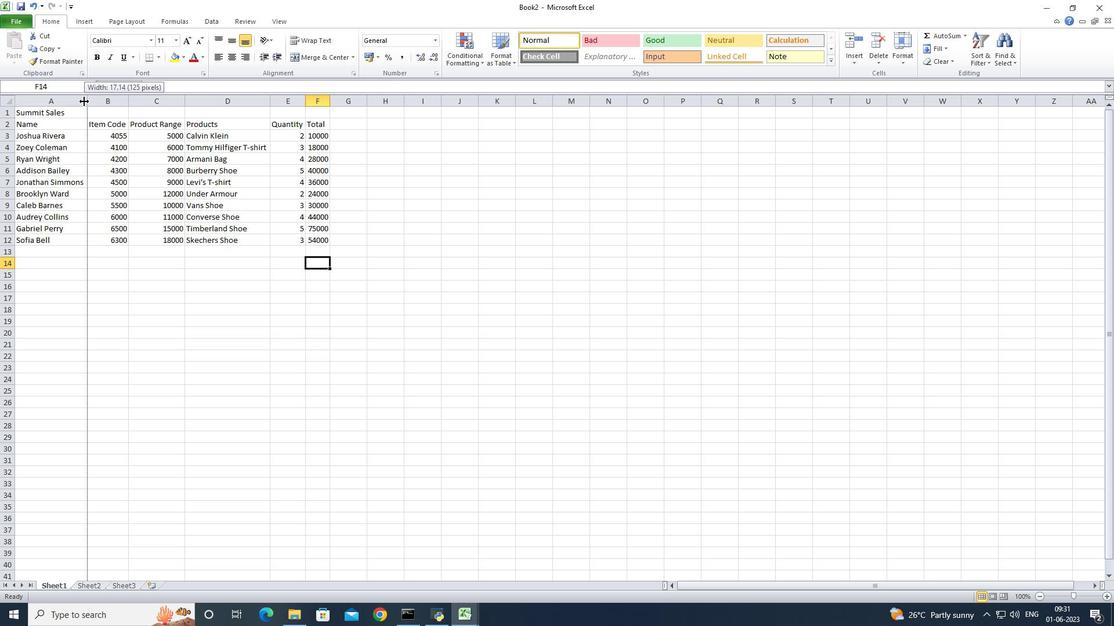 
Action: Mouse moved to (158, 329)
Screenshot: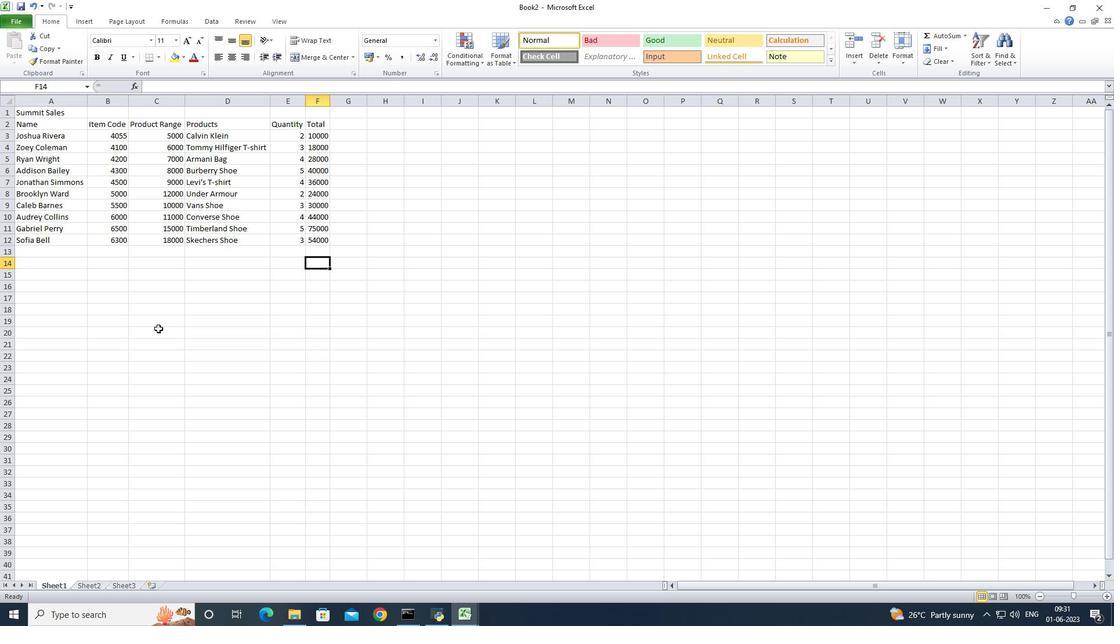 
Action: Mouse pressed left at (158, 329)
Screenshot: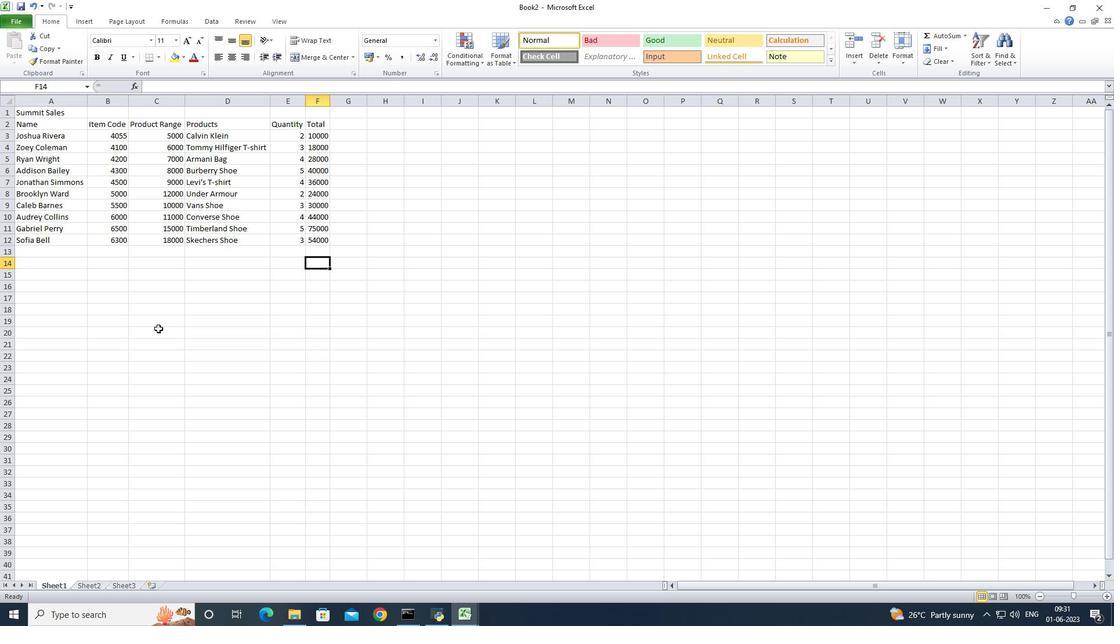 
Action: Mouse moved to (85, 281)
Screenshot: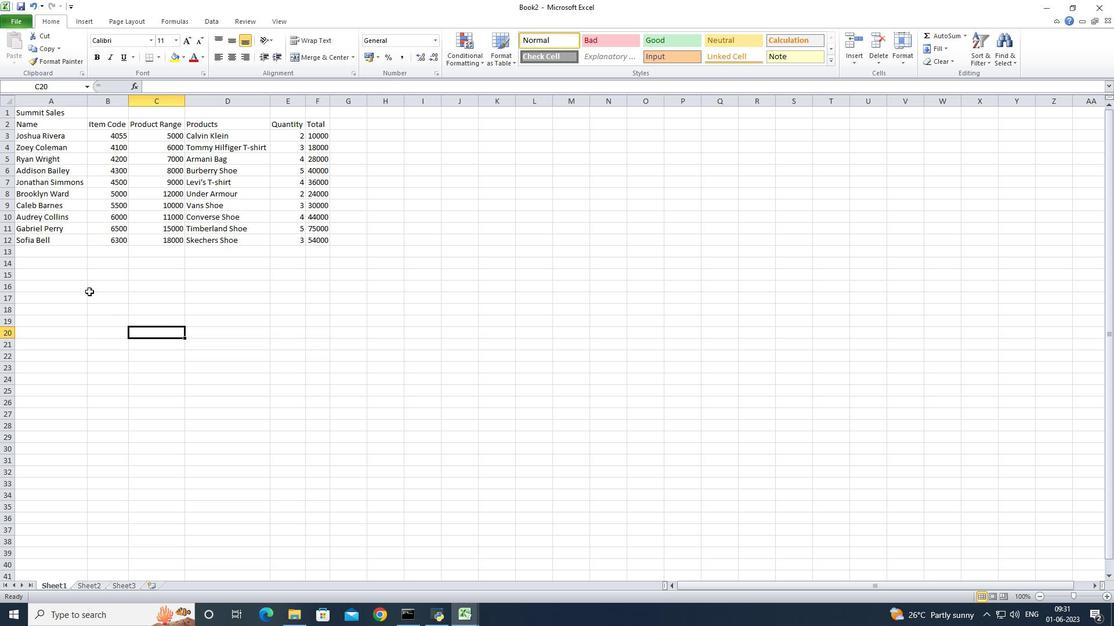 
Action: Mouse pressed left at (85, 281)
Screenshot: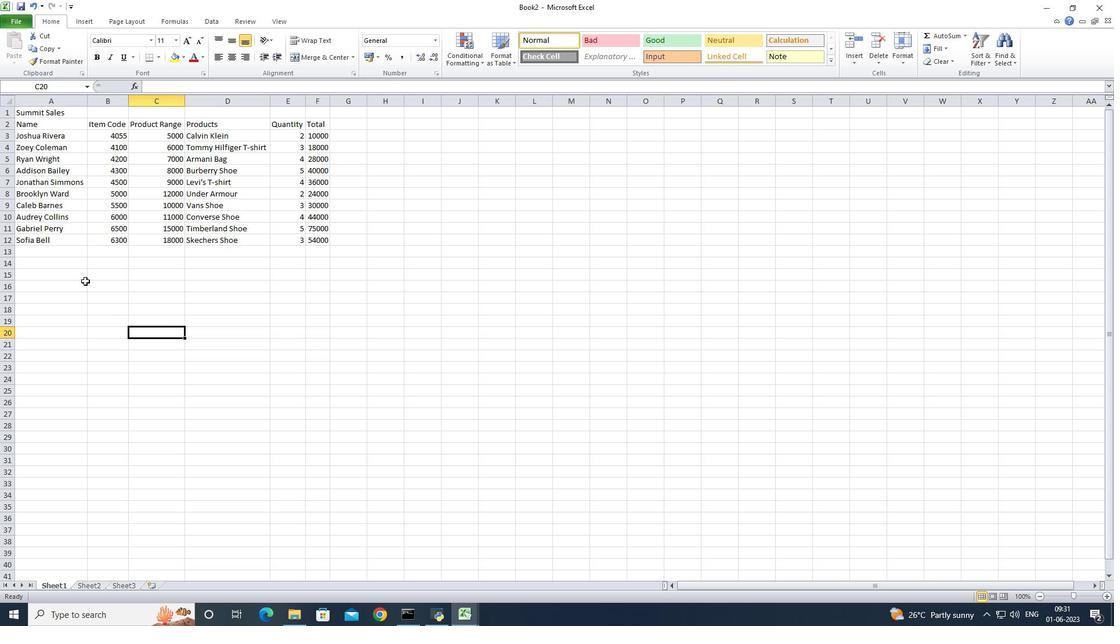 
Action: Mouse moved to (22, 22)
Screenshot: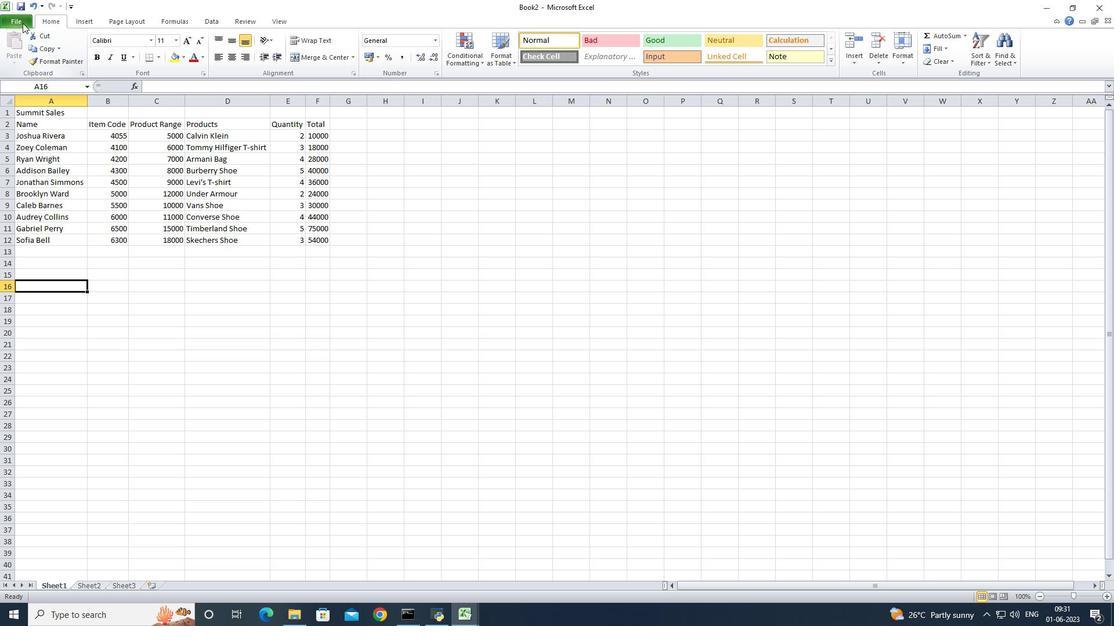 
Action: Mouse pressed left at (22, 22)
Screenshot: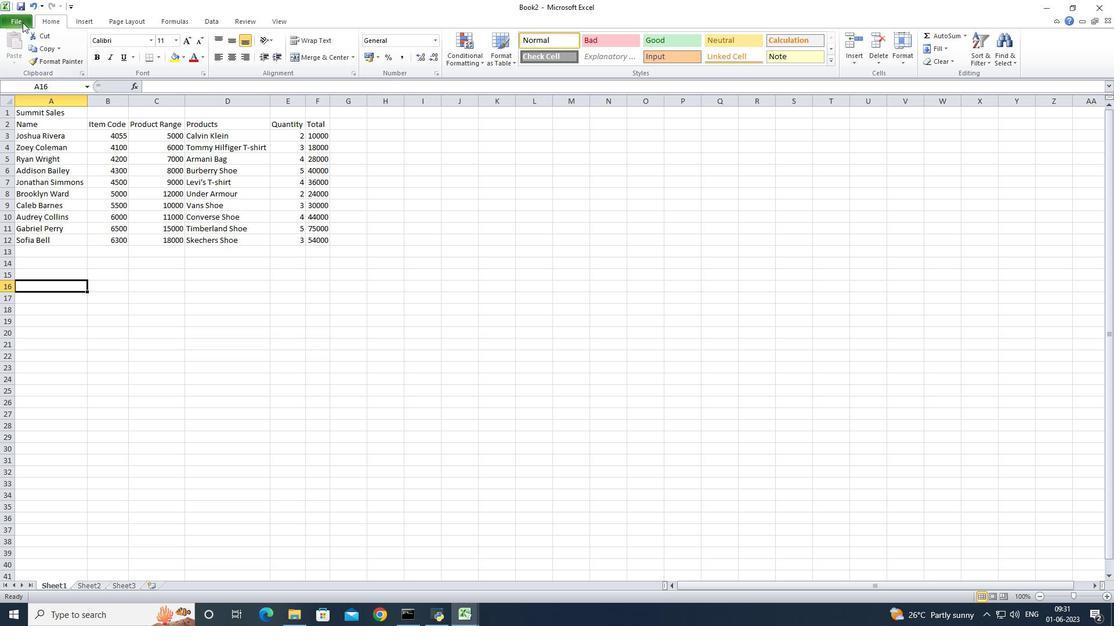
Action: Mouse moved to (41, 44)
Screenshot: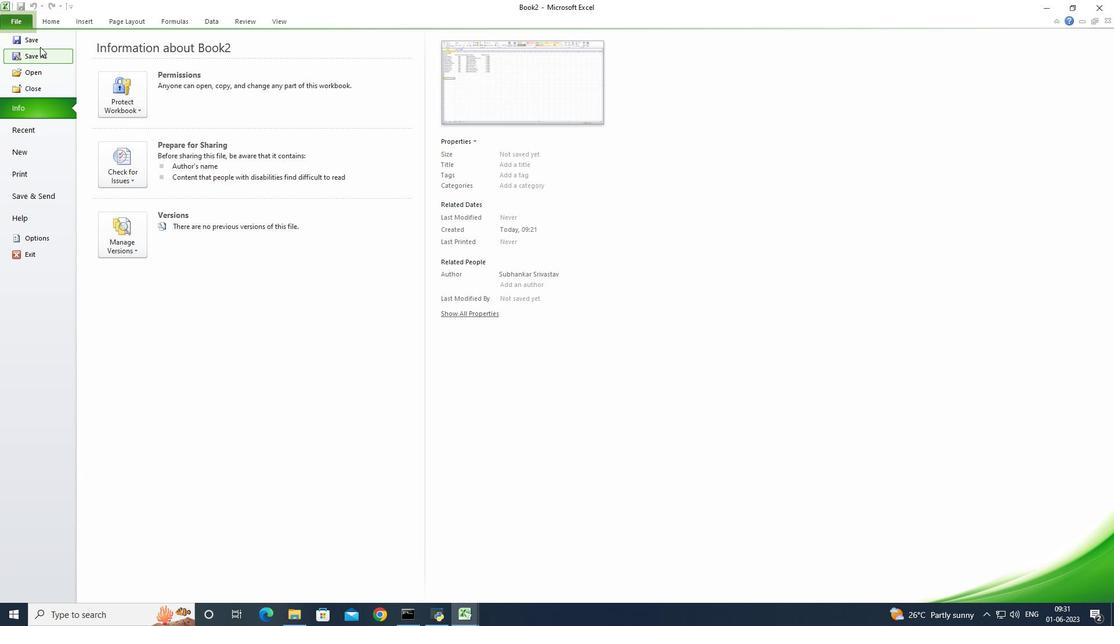 
Action: Mouse pressed left at (41, 44)
Screenshot: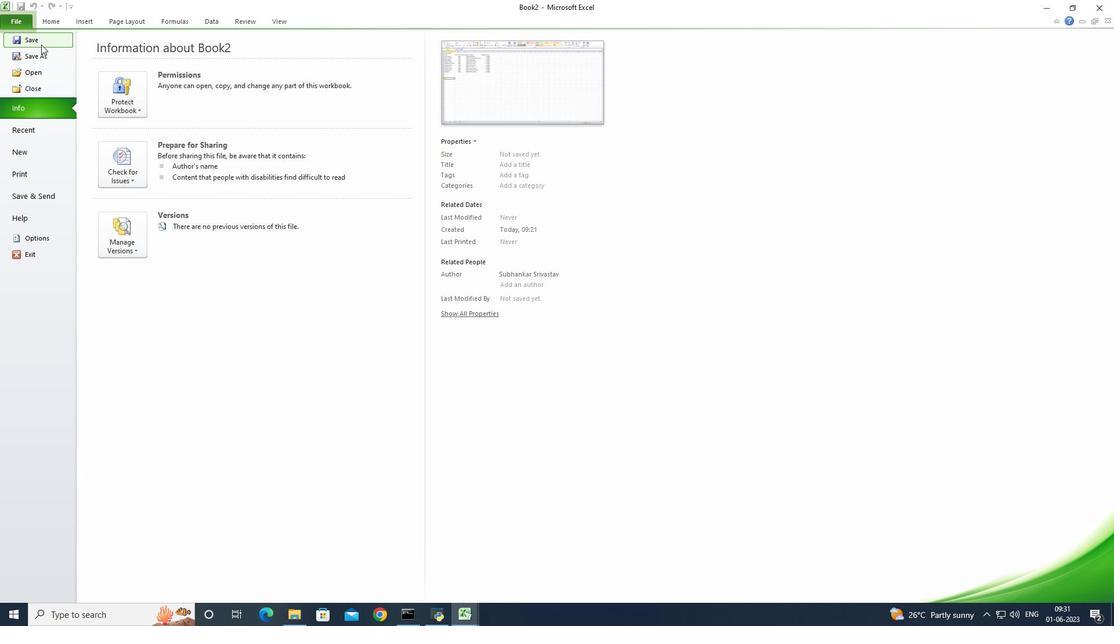 
Action: Mouse moved to (112, 230)
Screenshot: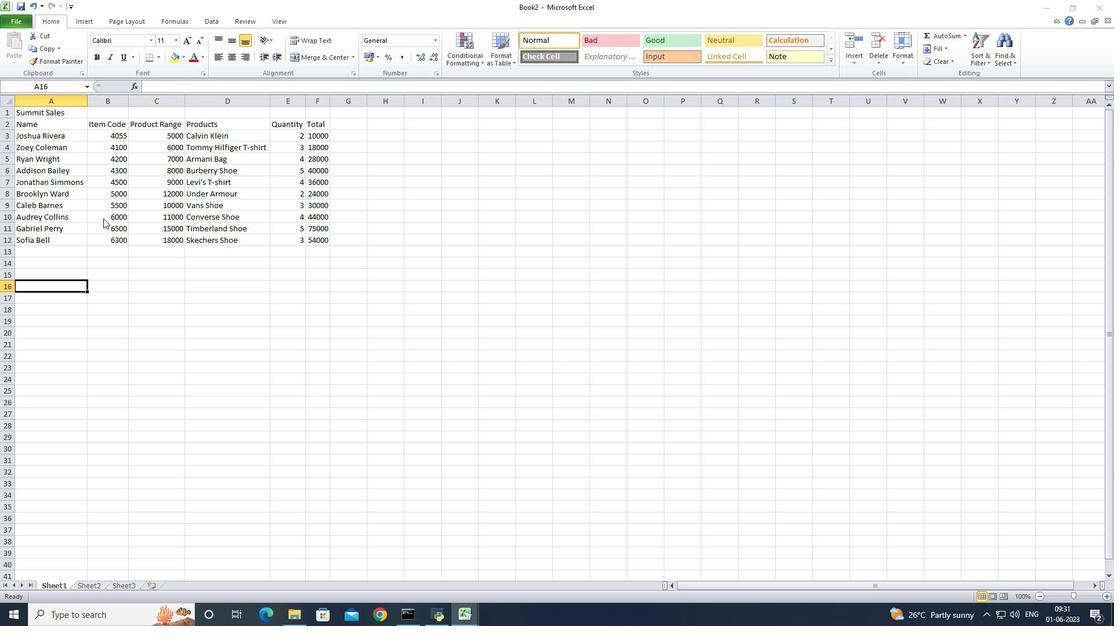
Action: Key pressed <Key.shift>Summit<Key.space><Key.shift>Sales<Key.space><Key.shift><Key.shift><Key.shift>Book
Screenshot: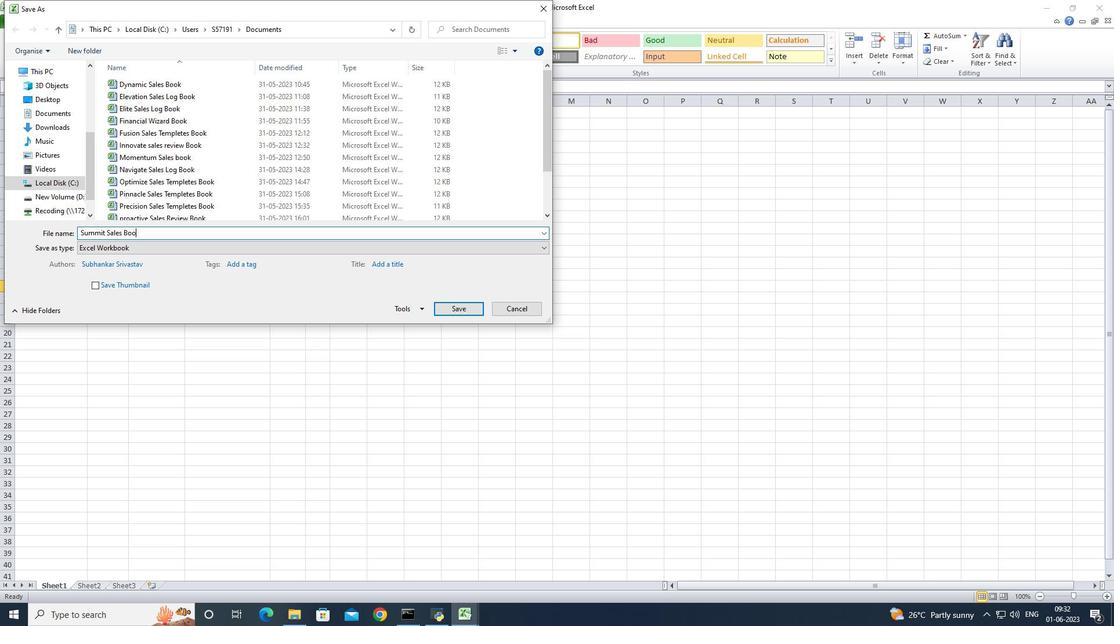 
Action: Mouse moved to (454, 311)
Screenshot: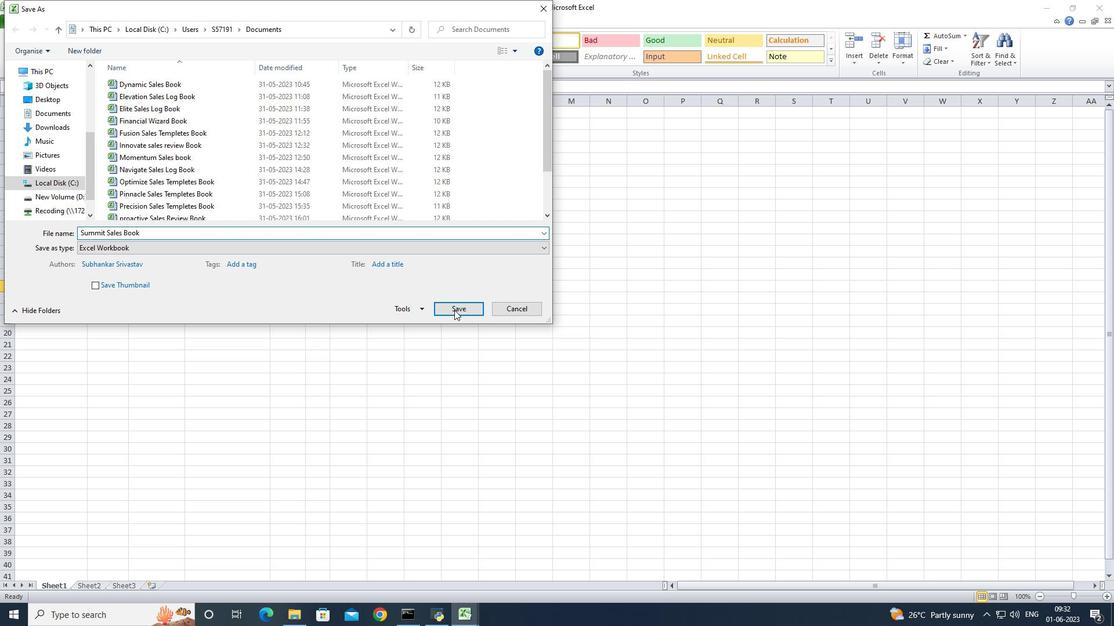 
Action: Mouse pressed left at (454, 311)
Screenshot: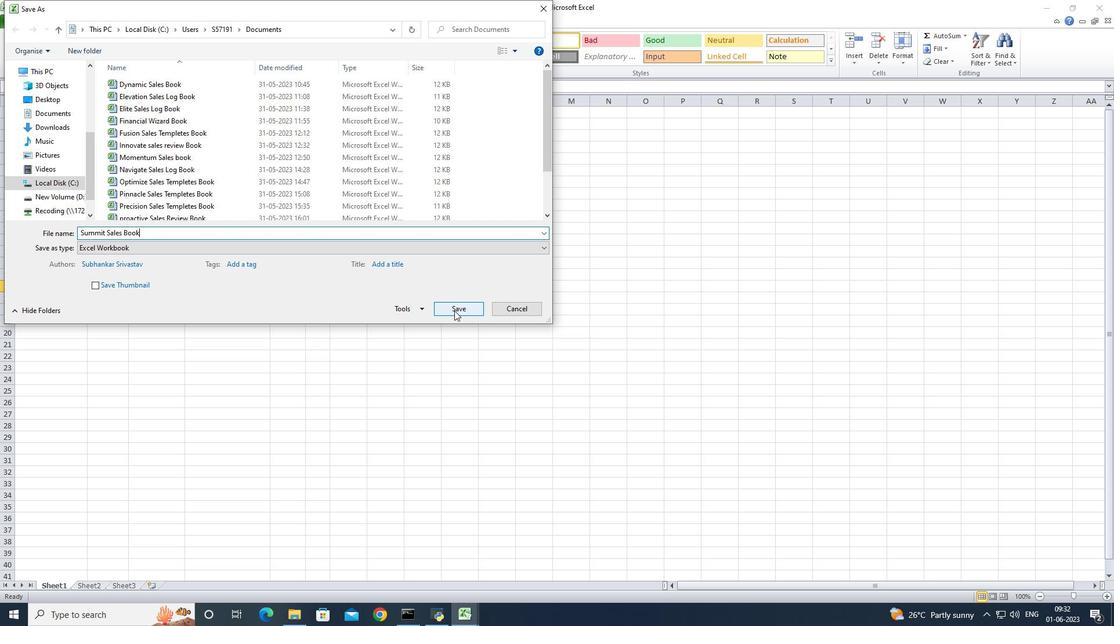 
Action: Mouse moved to (376, 325)
Screenshot: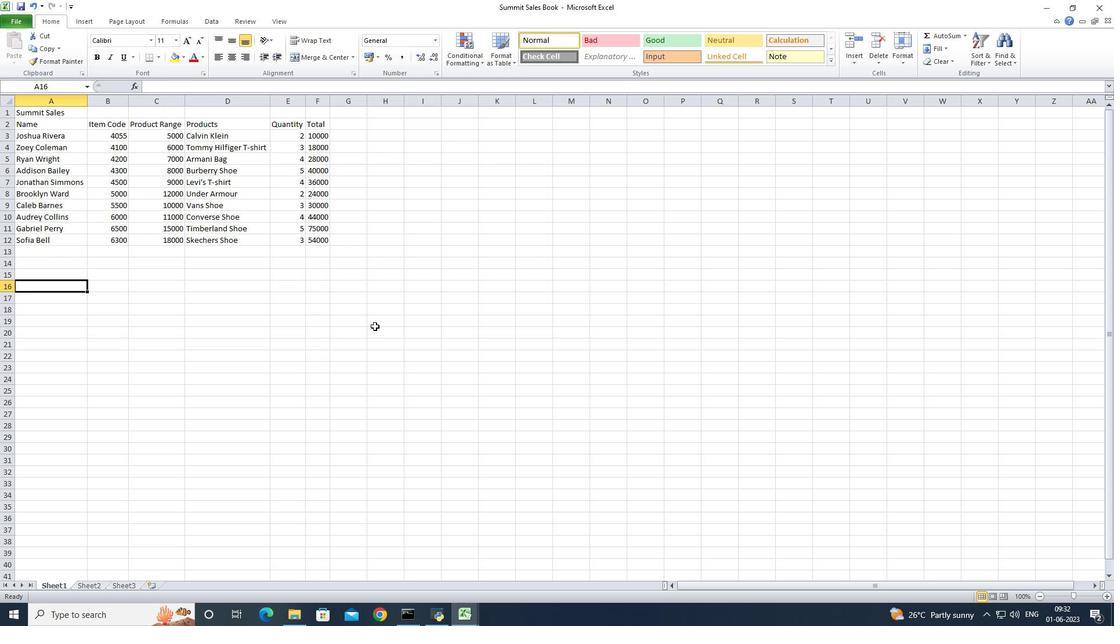 
Action: Mouse pressed left at (376, 325)
Screenshot: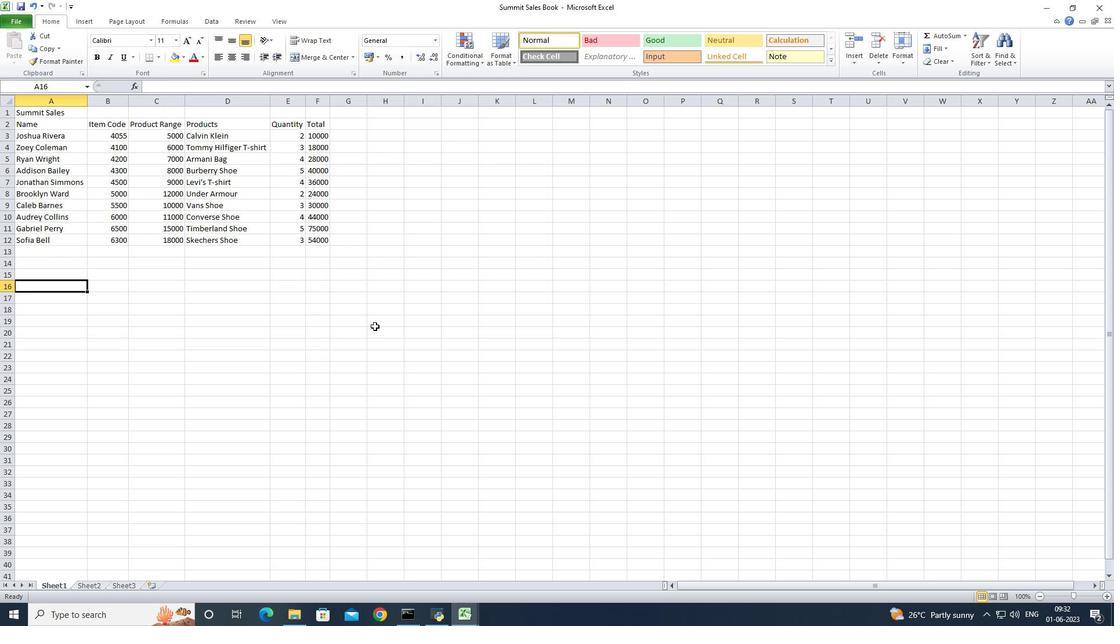 
Action: Mouse moved to (411, 178)
Screenshot: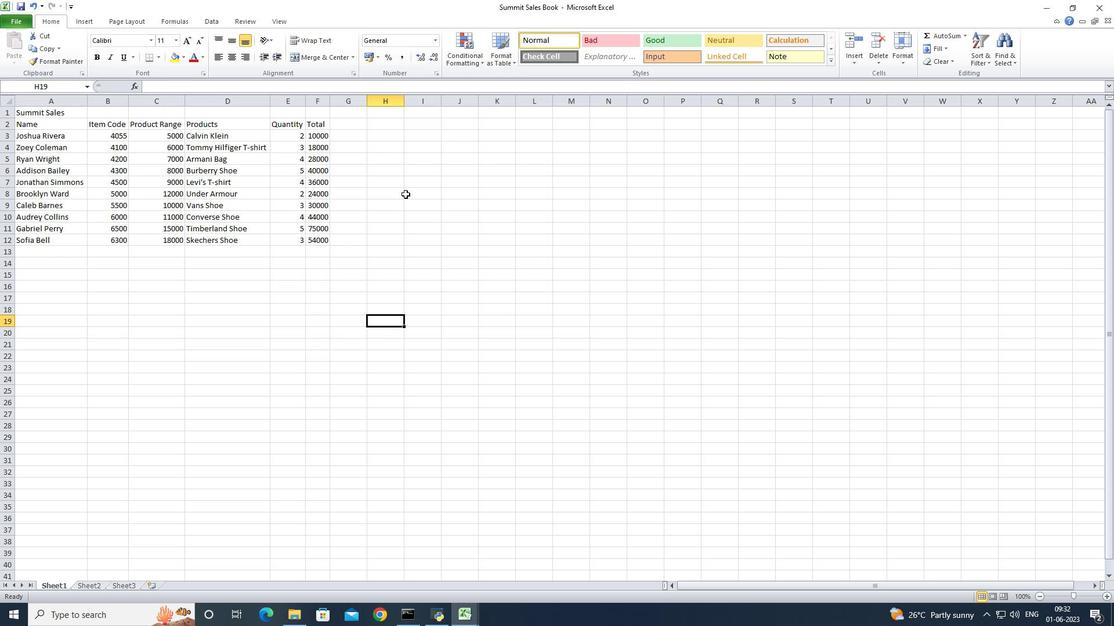 
Action: Mouse pressed left at (411, 178)
Screenshot: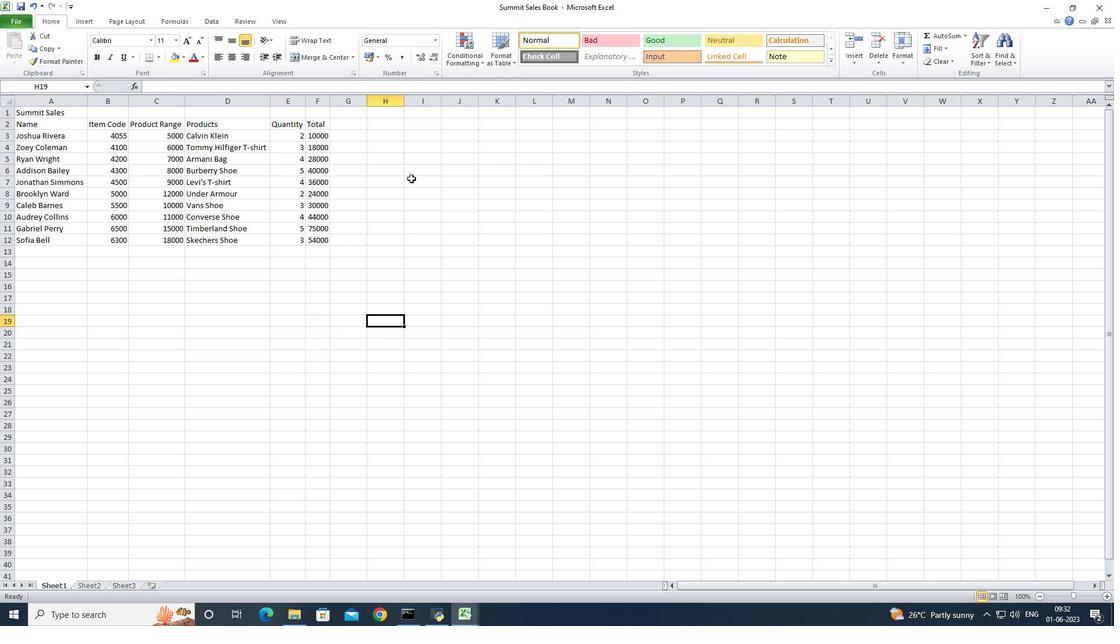 
Action: Key pressed ctrl+S
Screenshot: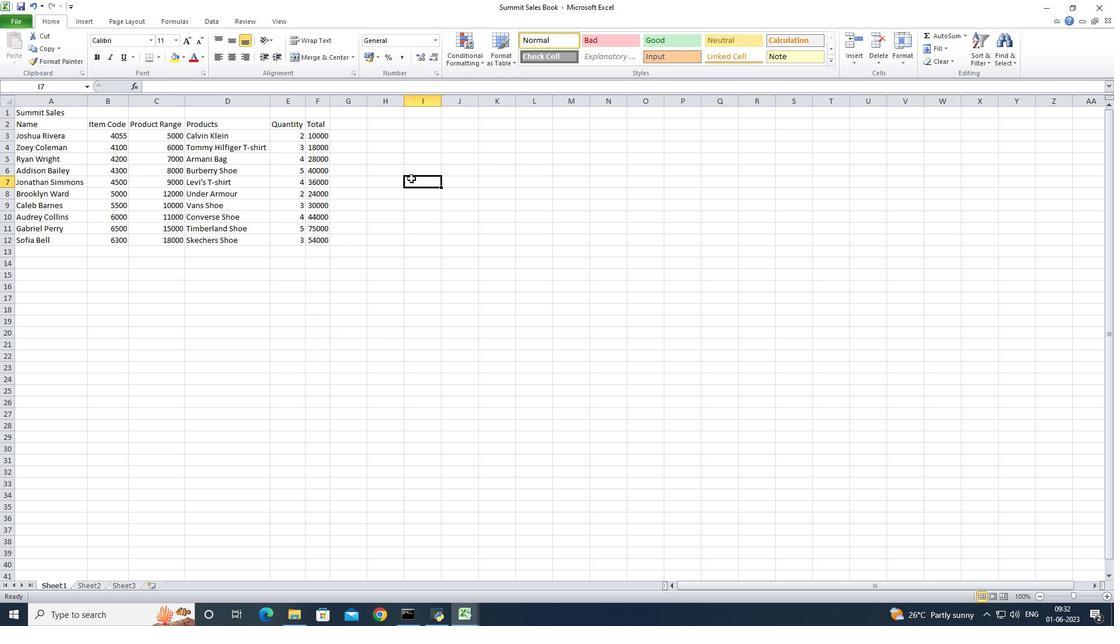 
